 Task: Search one way flight ticket for 5 adults, 2 children, 1 infant in seat and 2 infants on lap in economy from Petersburg: Petersburg James A. Johnson Airport to Rock Springs: Southwest Wyoming Regional Airport (rock Springs Sweetwater County Airport) on 8-5-2023. Choice of flights is Emirates. Number of bags: 6 checked bags. Price is upto 100000. Outbound departure time preference is 17:30.
Action: Mouse moved to (305, 254)
Screenshot: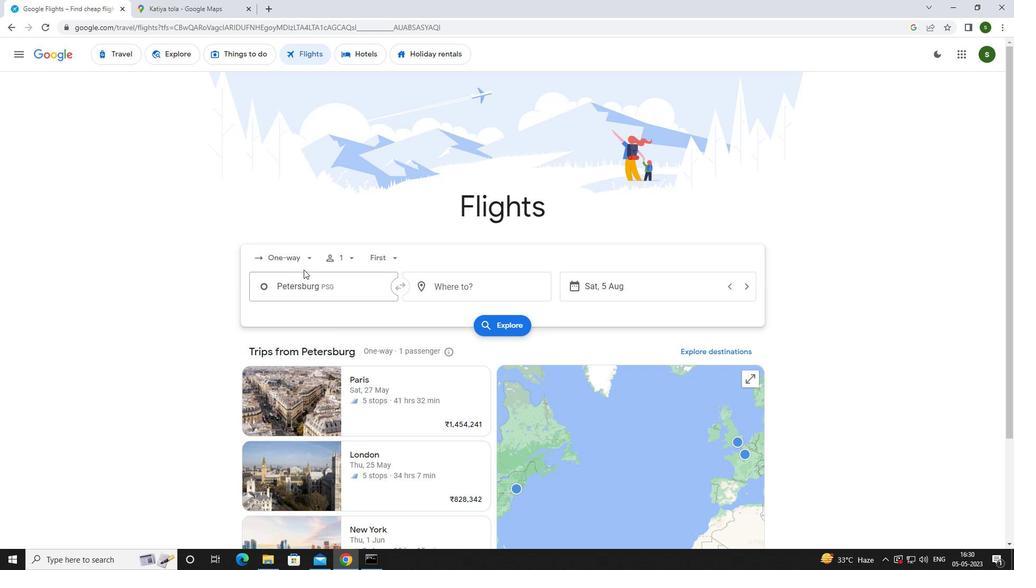 
Action: Mouse pressed left at (305, 254)
Screenshot: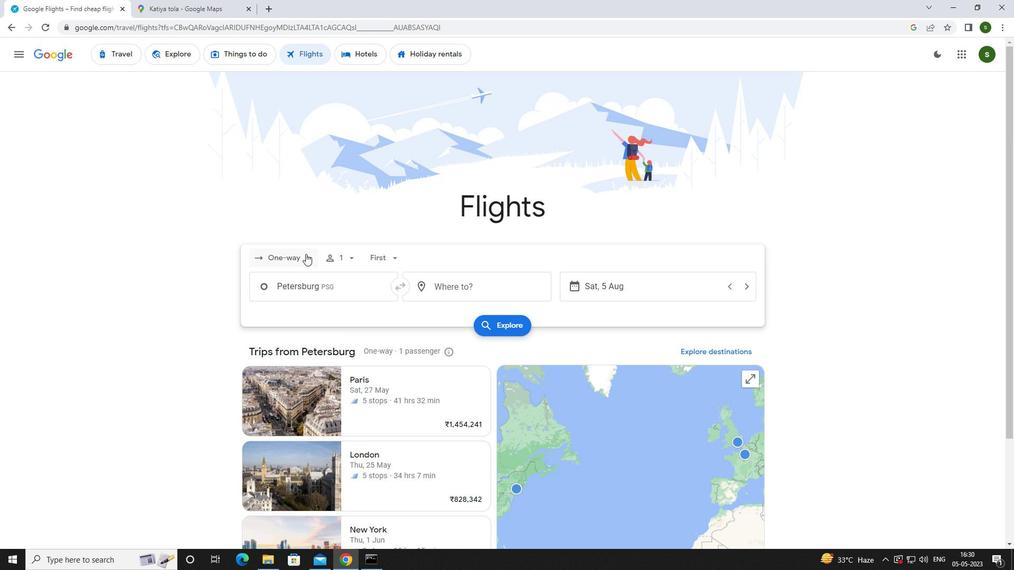 
Action: Mouse moved to (299, 303)
Screenshot: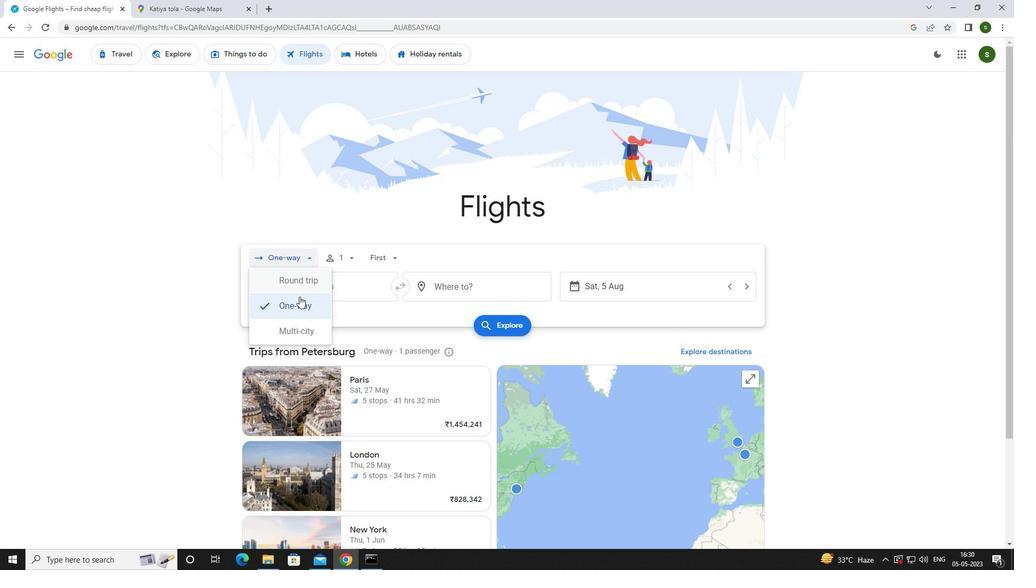 
Action: Mouse pressed left at (299, 303)
Screenshot: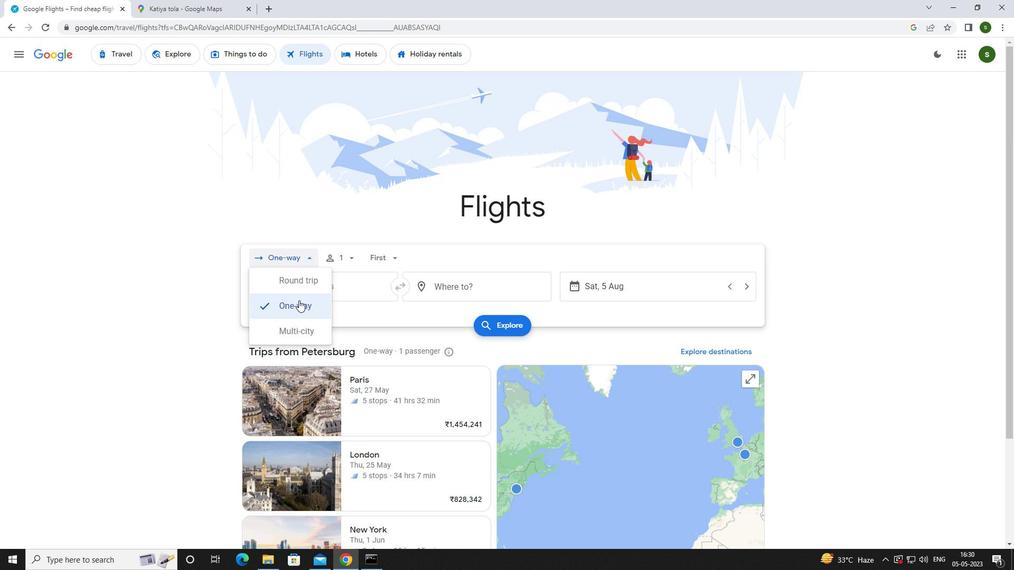 
Action: Mouse moved to (353, 260)
Screenshot: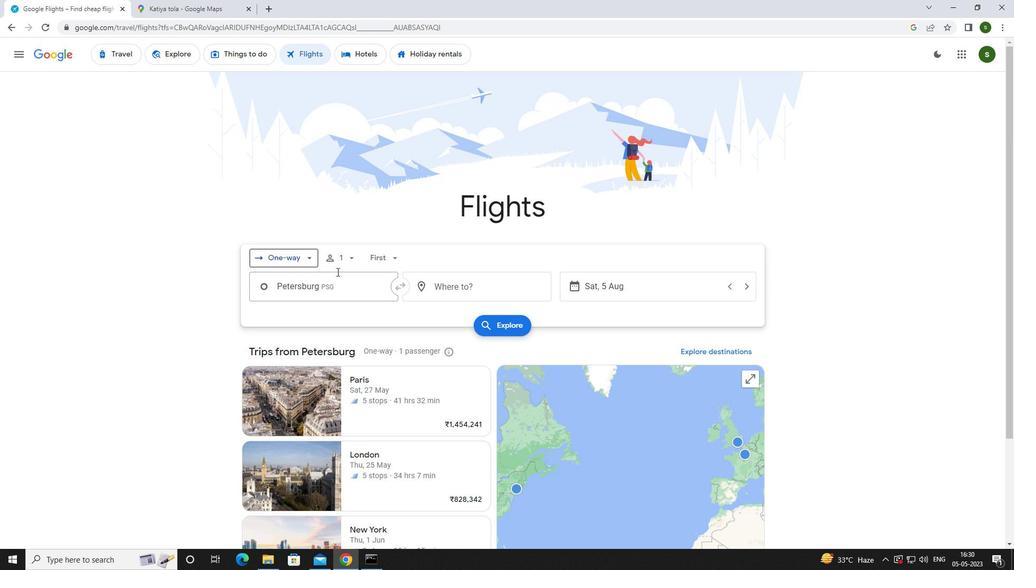 
Action: Mouse pressed left at (353, 260)
Screenshot: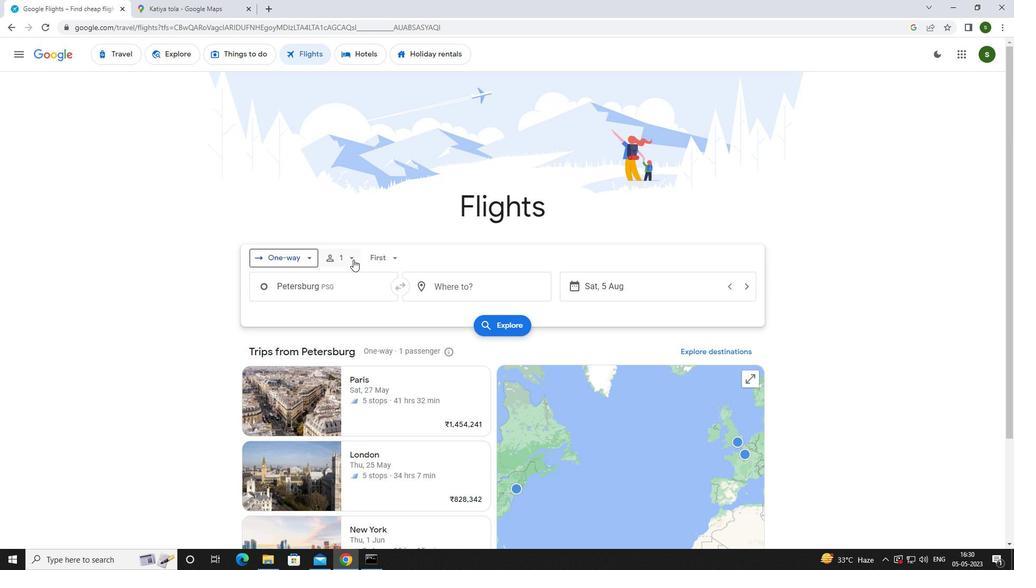 
Action: Mouse moved to (426, 281)
Screenshot: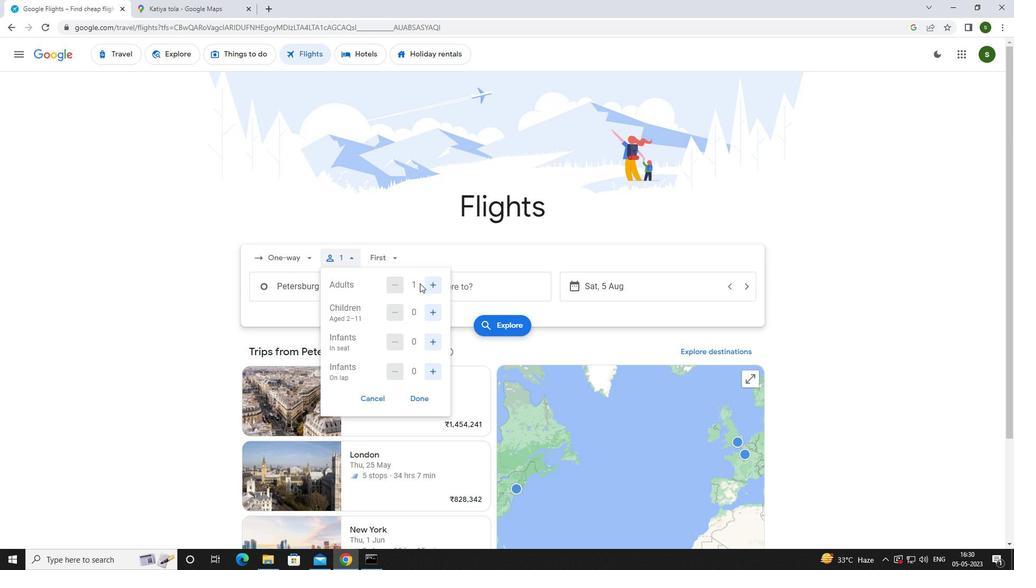
Action: Mouse pressed left at (426, 281)
Screenshot: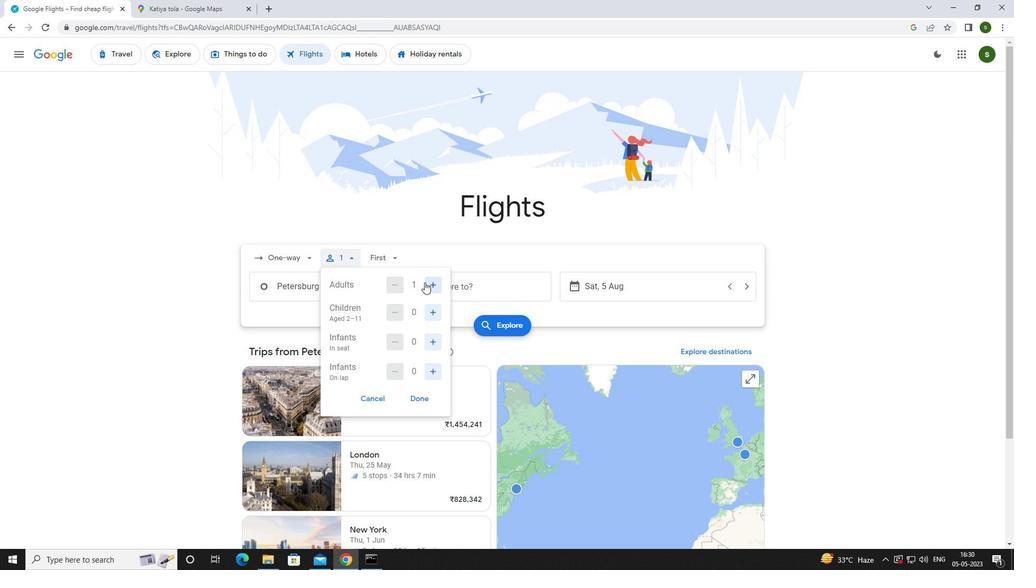 
Action: Mouse pressed left at (426, 281)
Screenshot: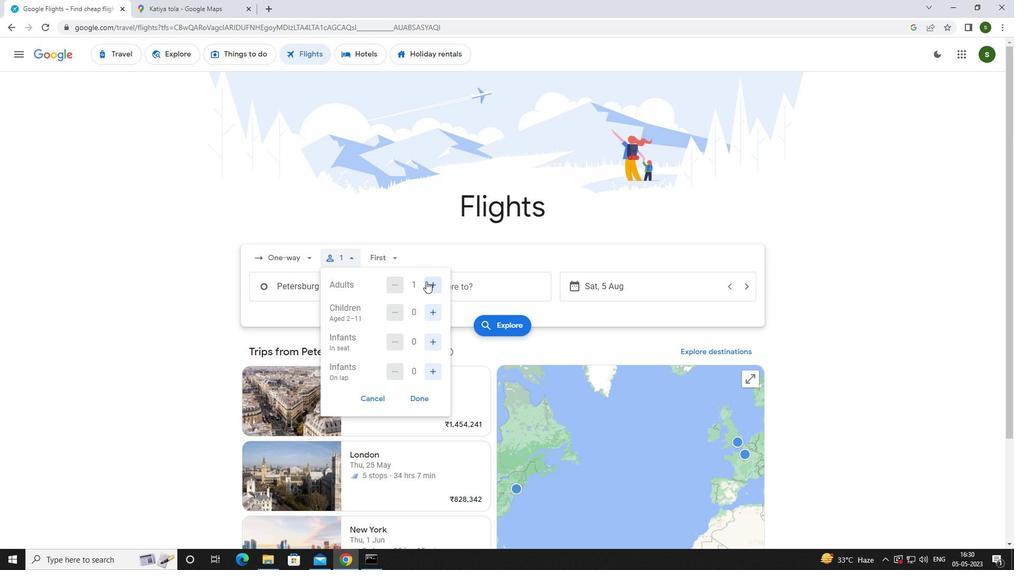 
Action: Mouse pressed left at (426, 281)
Screenshot: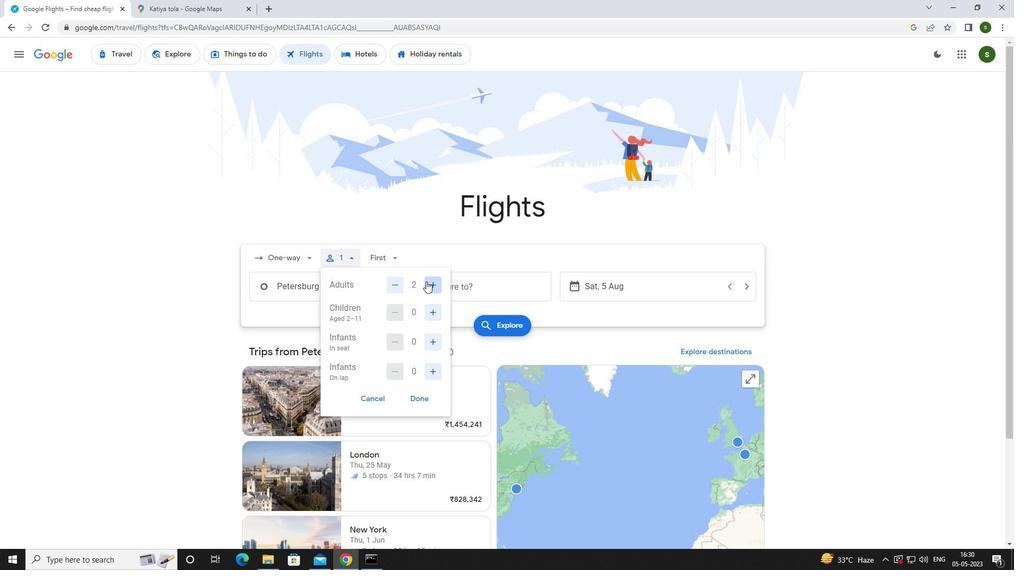
Action: Mouse pressed left at (426, 281)
Screenshot: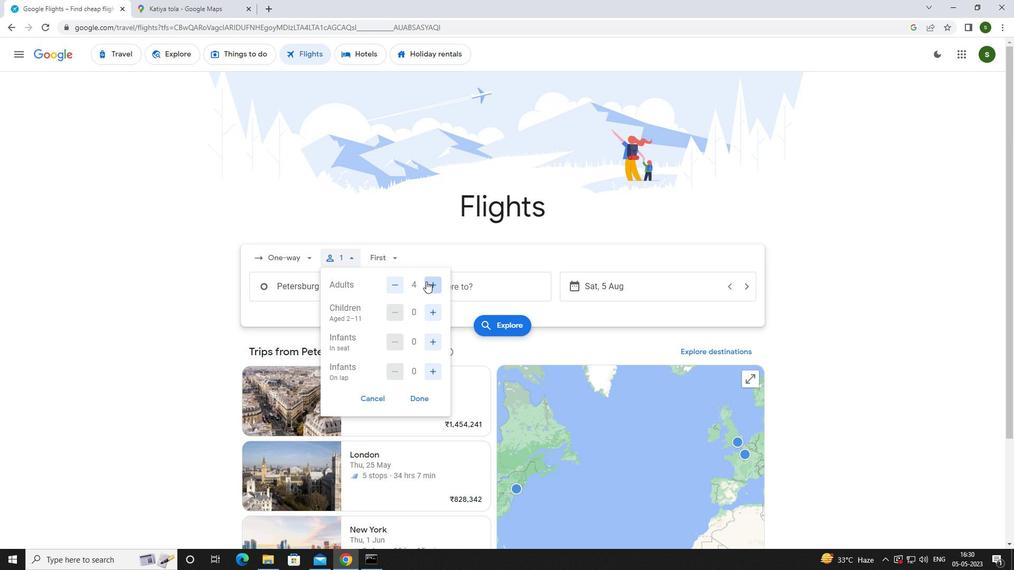 
Action: Mouse moved to (431, 310)
Screenshot: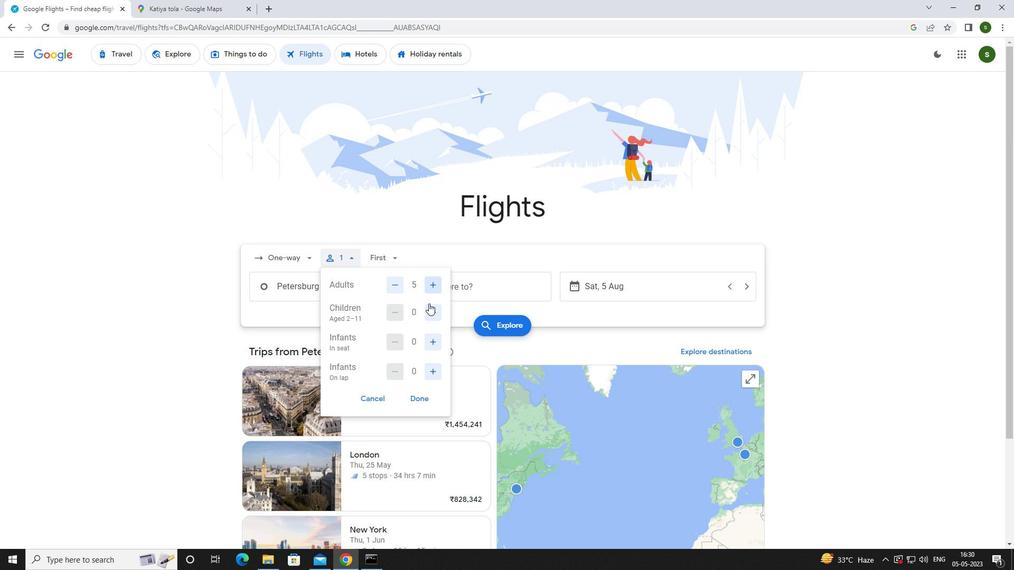 
Action: Mouse pressed left at (431, 310)
Screenshot: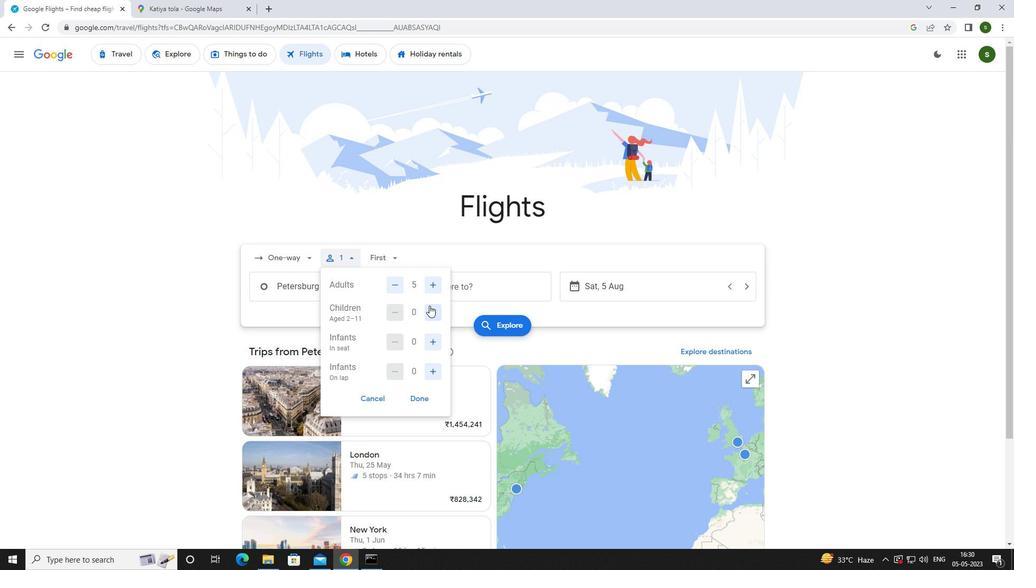 
Action: Mouse moved to (431, 310)
Screenshot: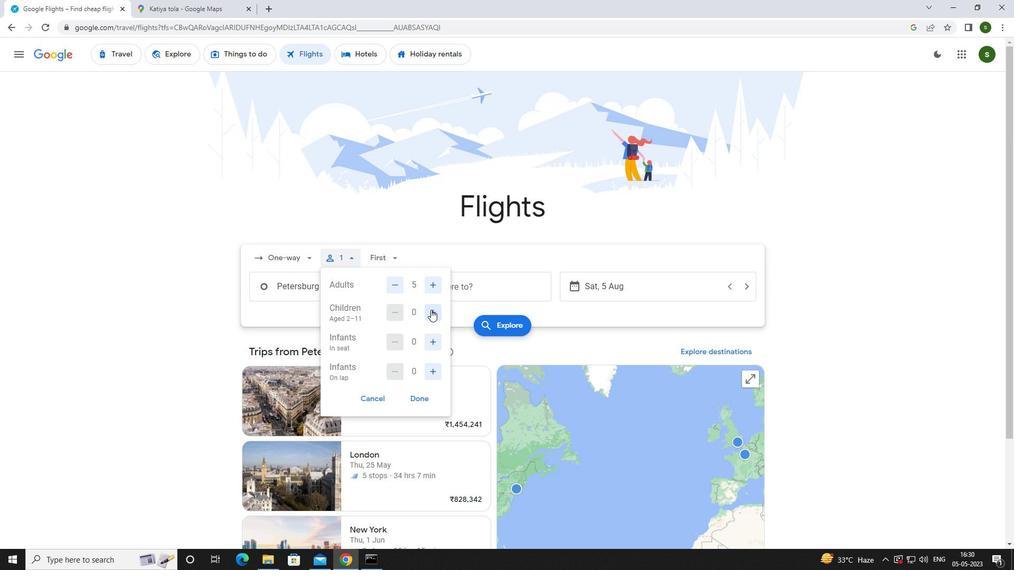 
Action: Mouse pressed left at (431, 310)
Screenshot: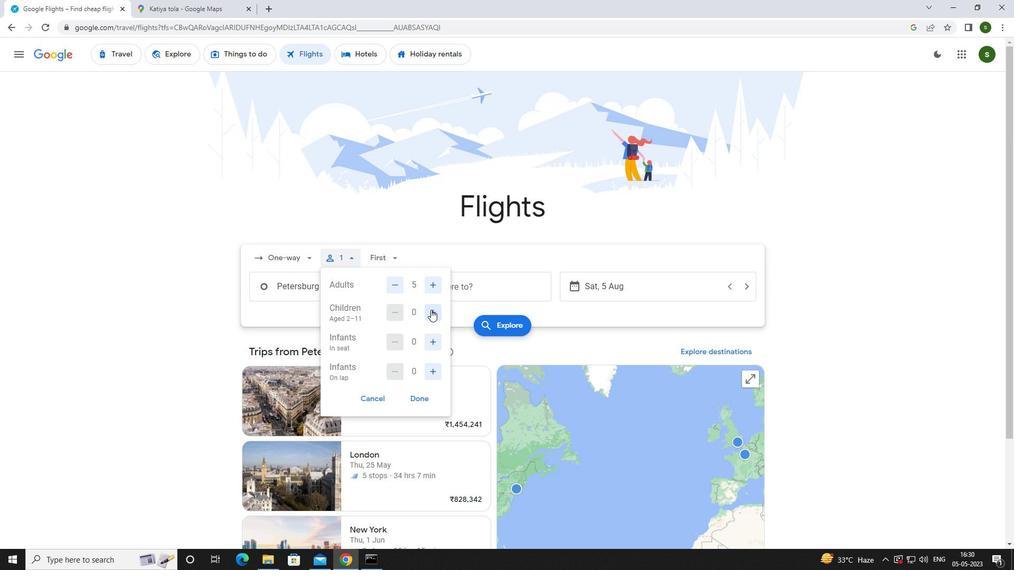 
Action: Mouse moved to (427, 338)
Screenshot: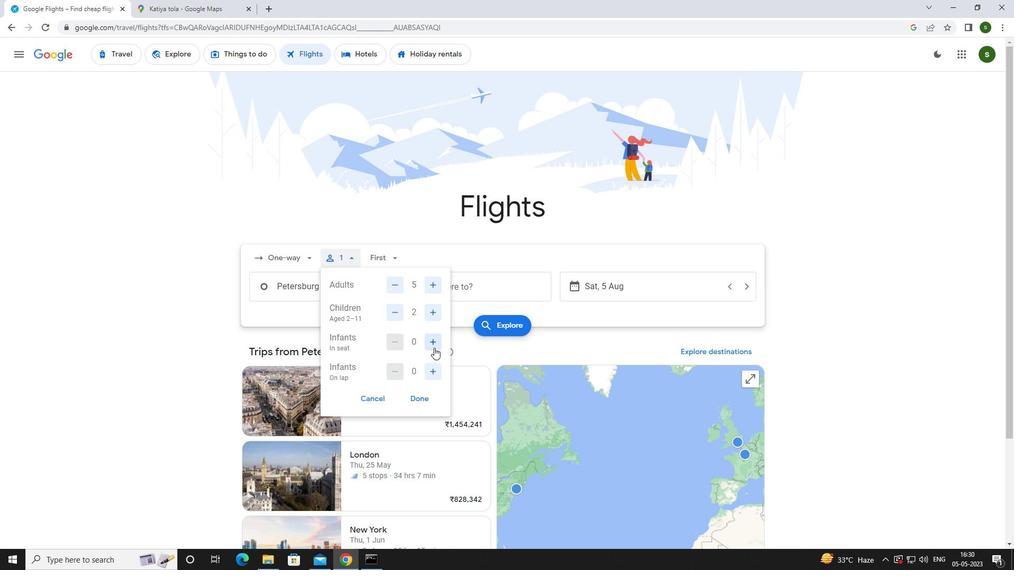
Action: Mouse pressed left at (427, 338)
Screenshot: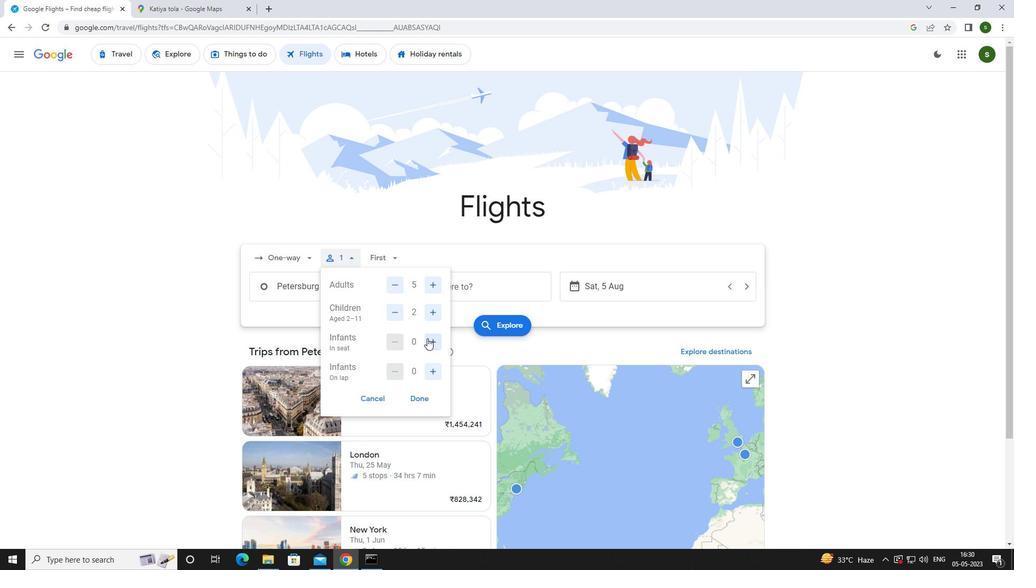 
Action: Mouse moved to (433, 369)
Screenshot: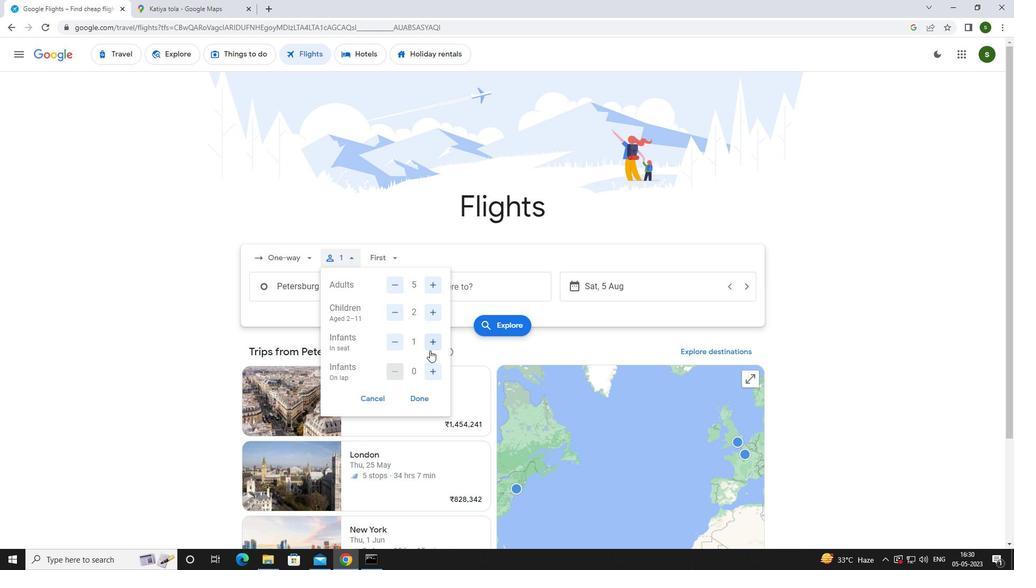 
Action: Mouse pressed left at (433, 369)
Screenshot: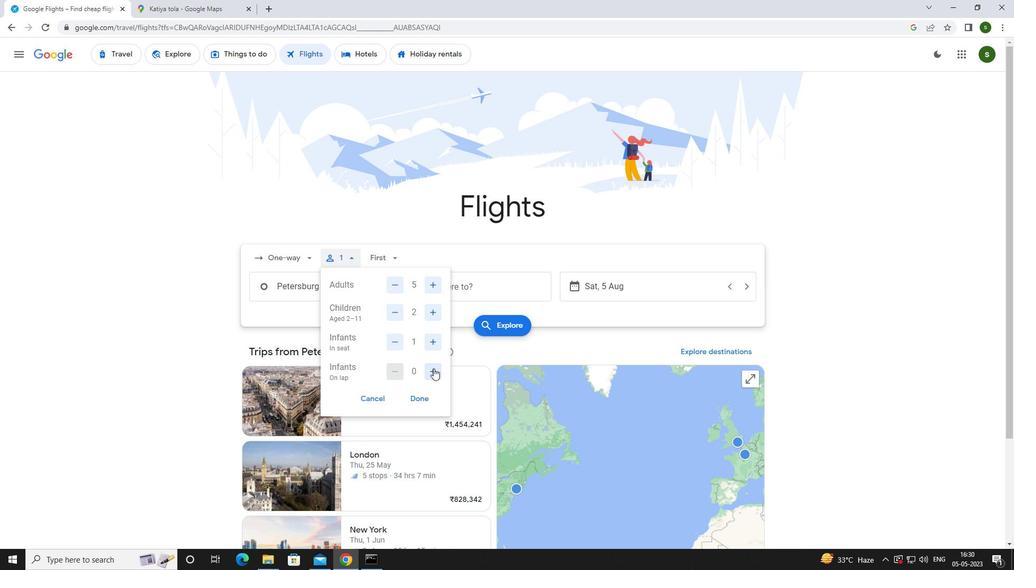 
Action: Mouse moved to (397, 259)
Screenshot: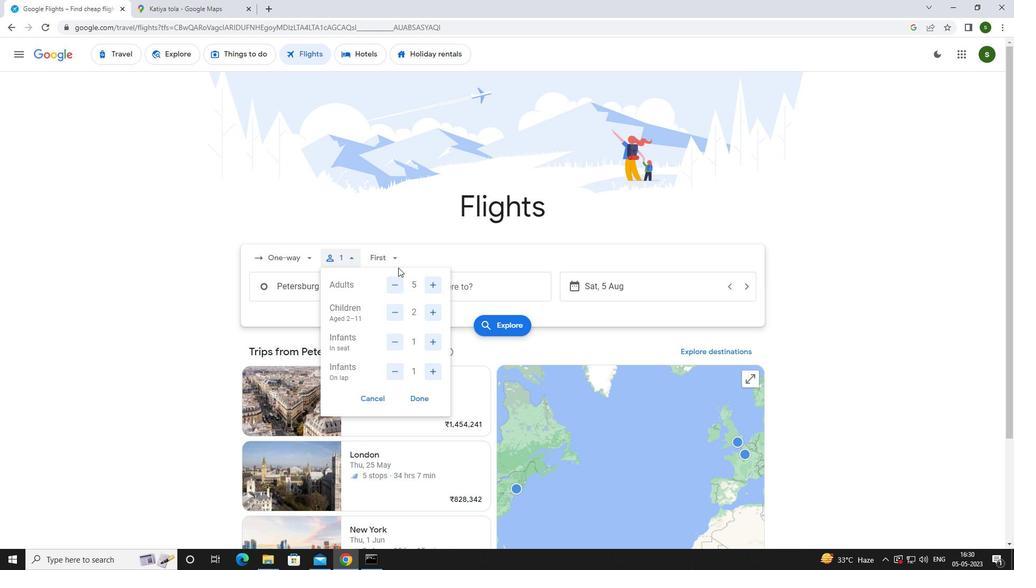 
Action: Mouse pressed left at (397, 259)
Screenshot: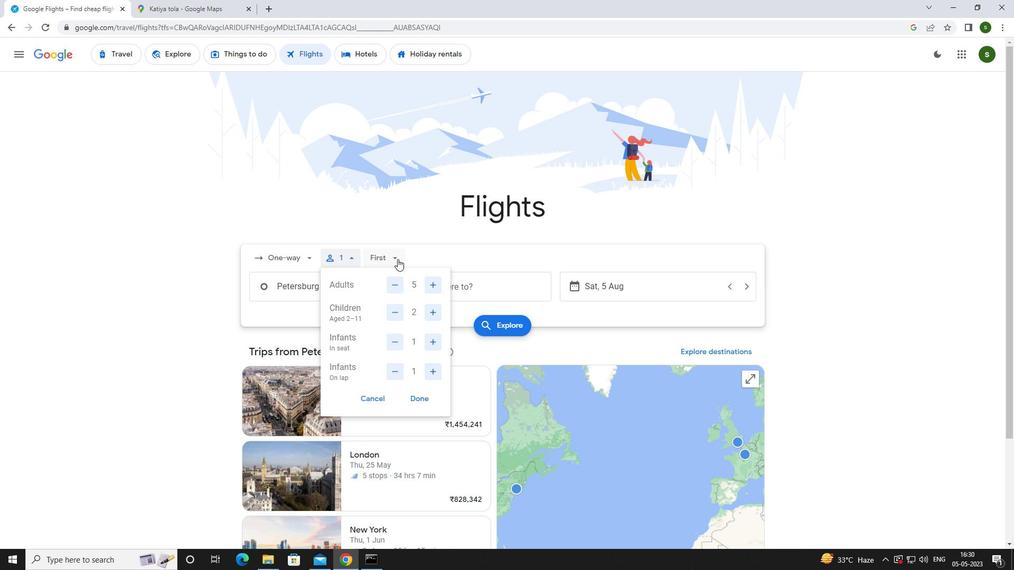 
Action: Mouse moved to (398, 284)
Screenshot: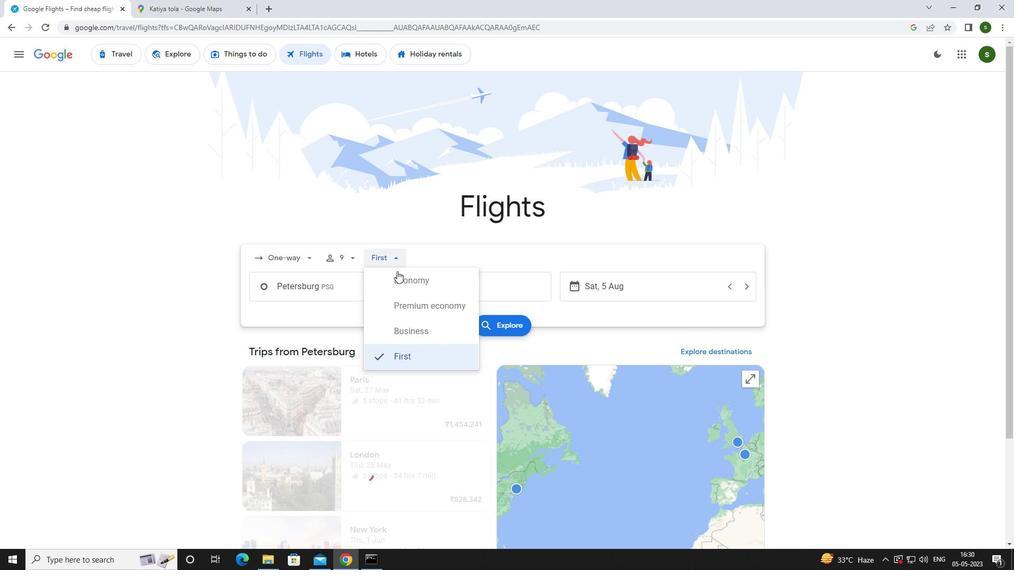 
Action: Mouse pressed left at (398, 284)
Screenshot: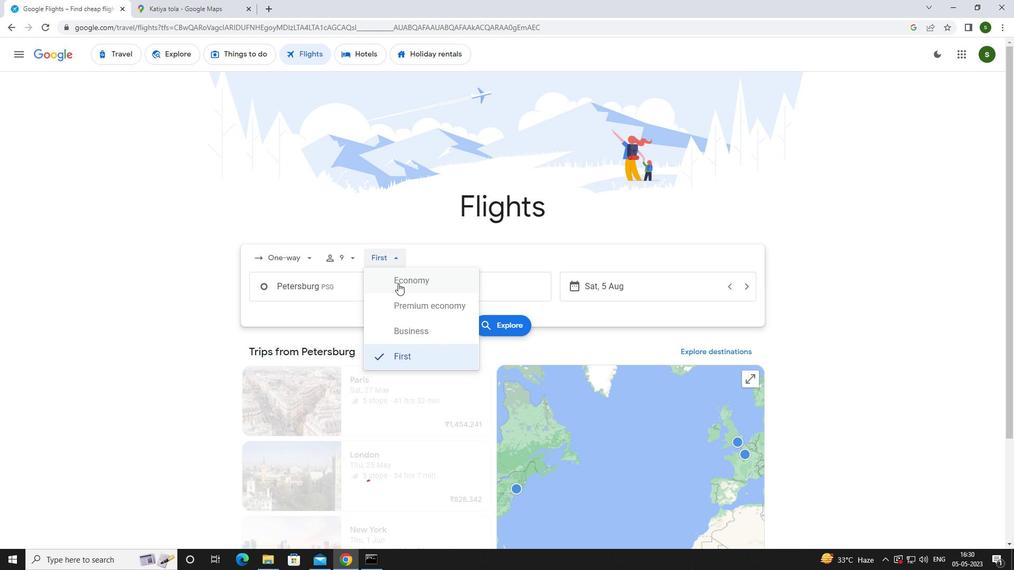 
Action: Mouse moved to (355, 289)
Screenshot: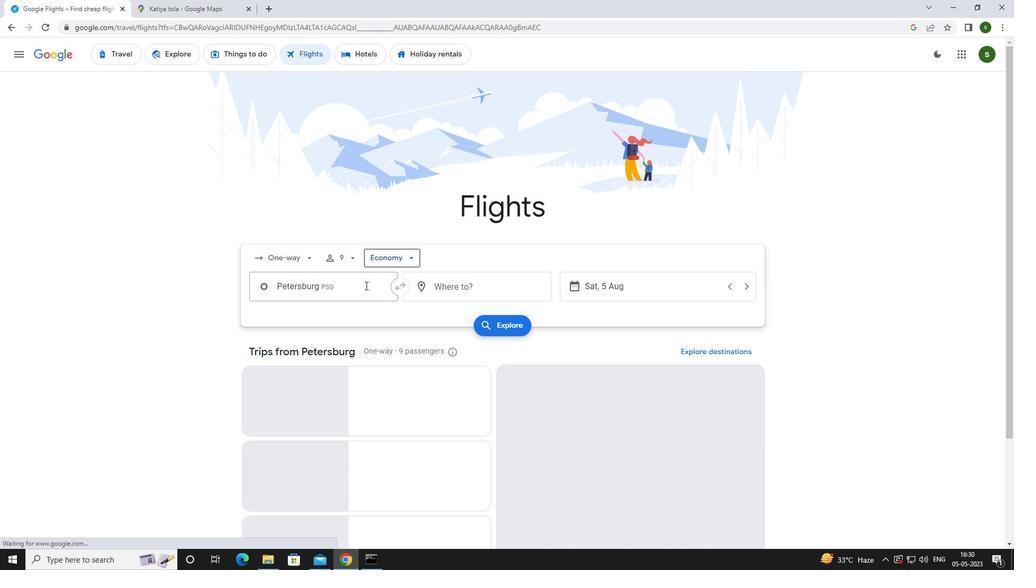 
Action: Mouse pressed left at (355, 289)
Screenshot: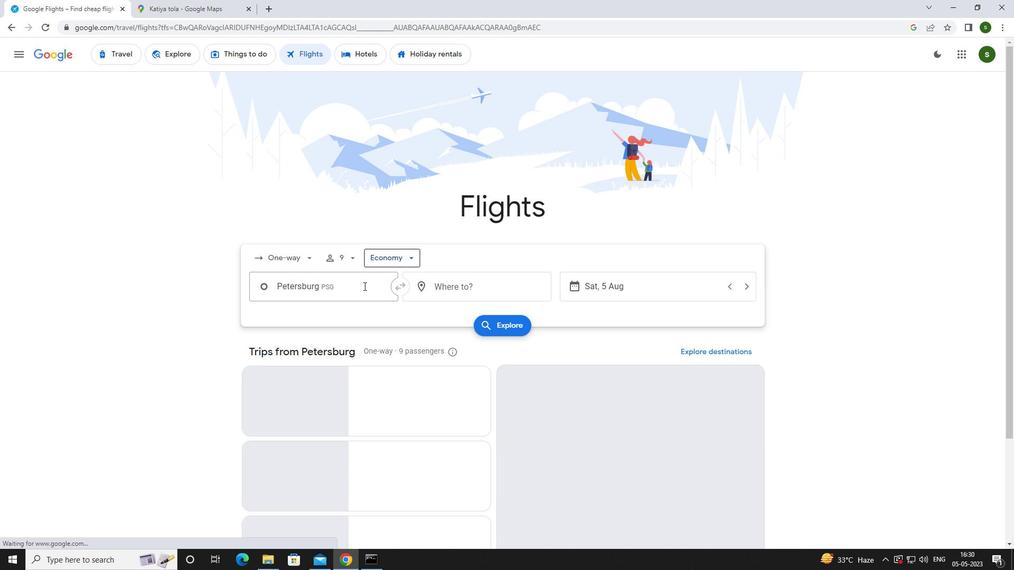 
Action: Mouse moved to (355, 291)
Screenshot: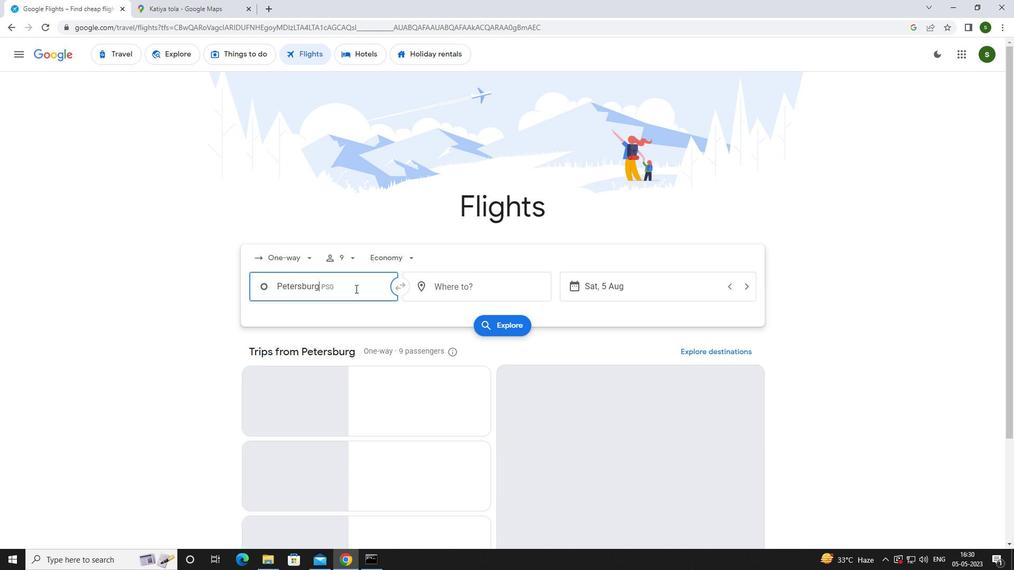 
Action: Key pressed <Key.caps_lock>p<Key.caps_lock>etersburg
Screenshot: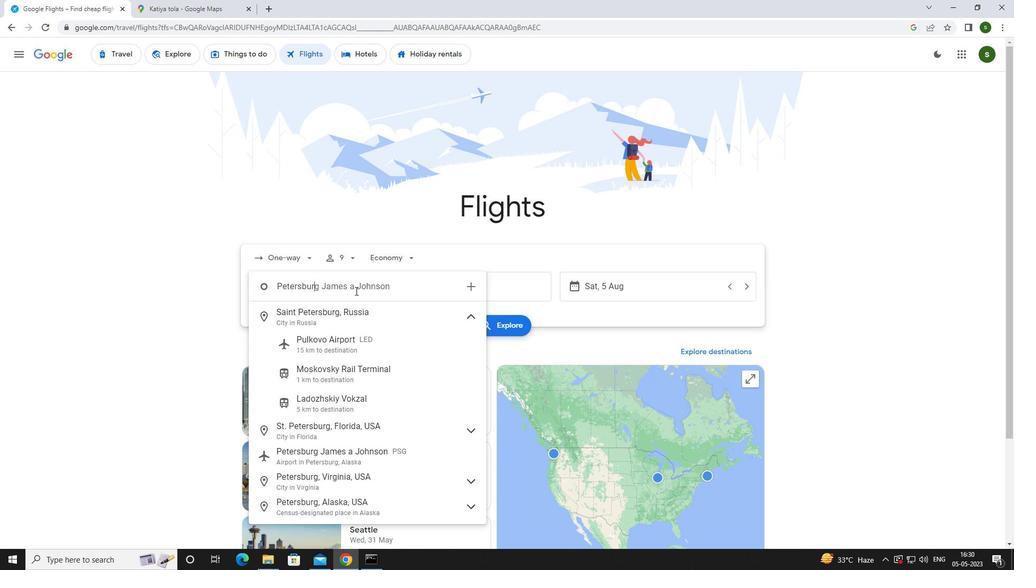 
Action: Mouse moved to (395, 450)
Screenshot: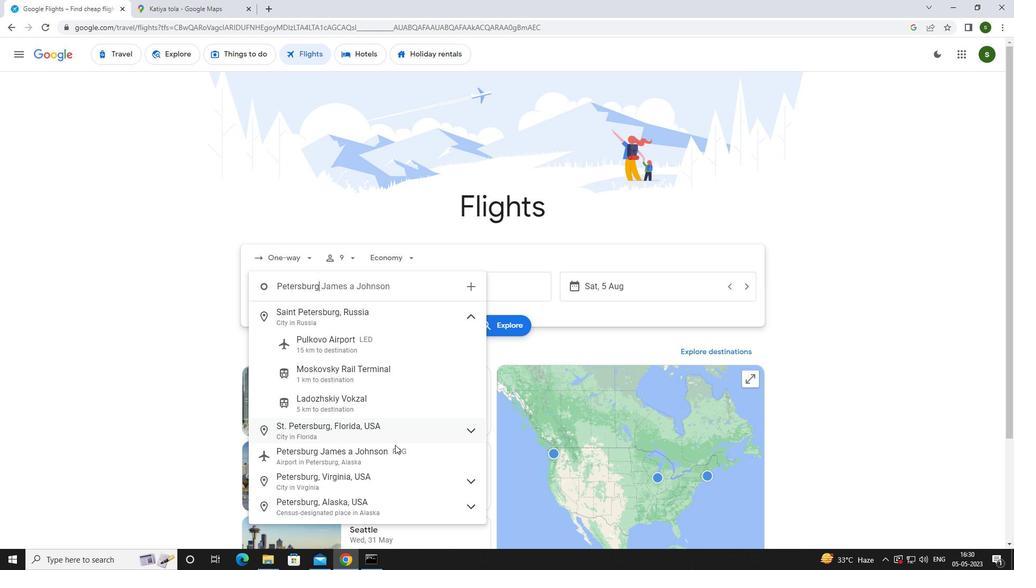 
Action: Mouse pressed left at (395, 450)
Screenshot: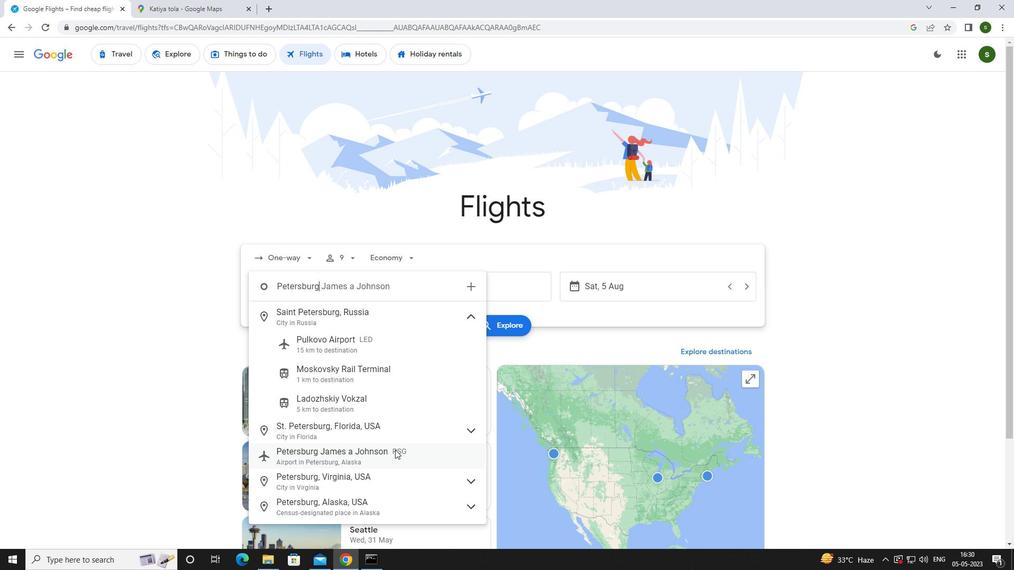 
Action: Mouse moved to (457, 288)
Screenshot: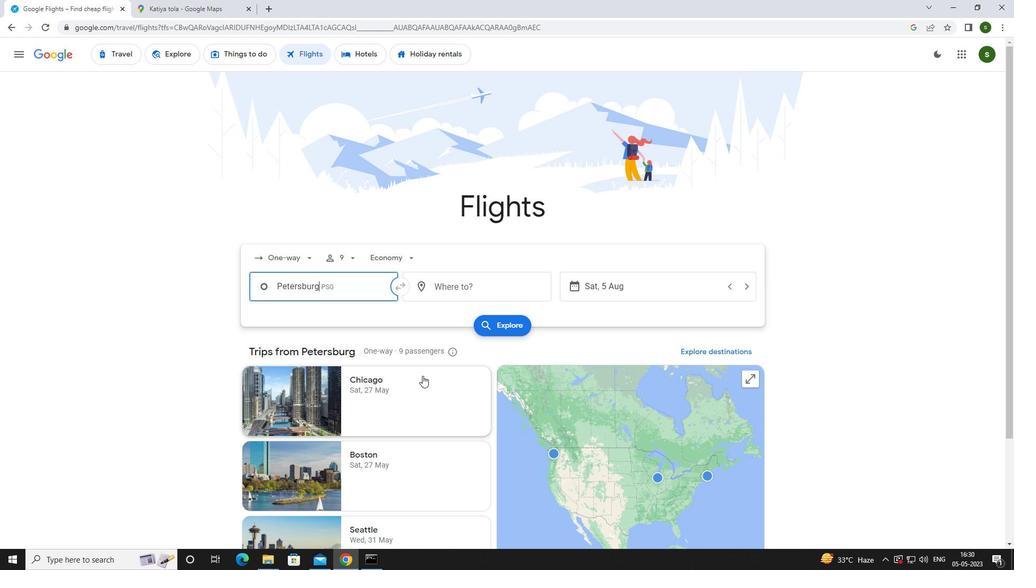 
Action: Mouse pressed left at (457, 288)
Screenshot: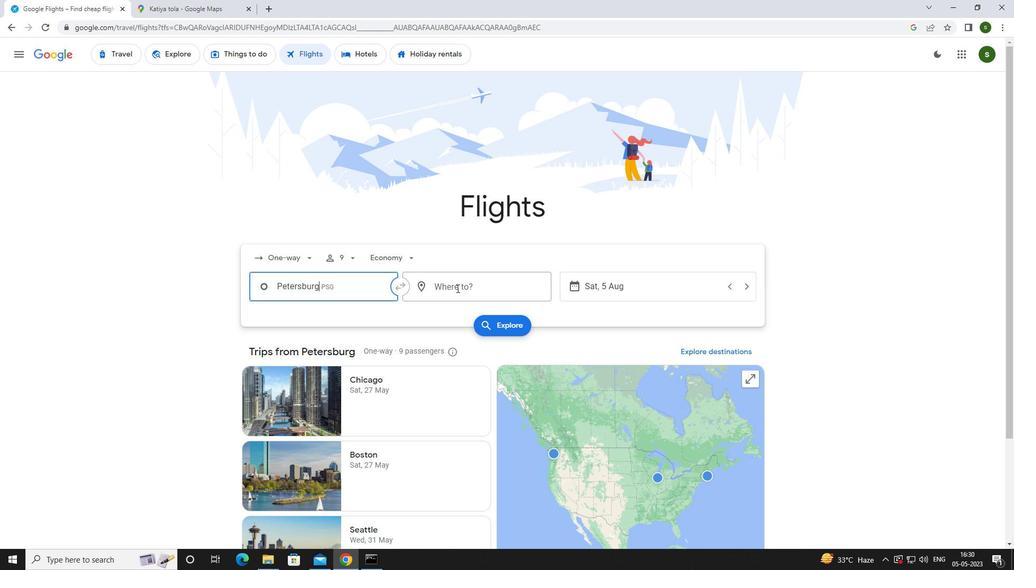 
Action: Key pressed <Key.caps_lock>r<Key.caps_lock>ock<Key.space><Key.caps_lock>s<Key.caps_lock>pring
Screenshot: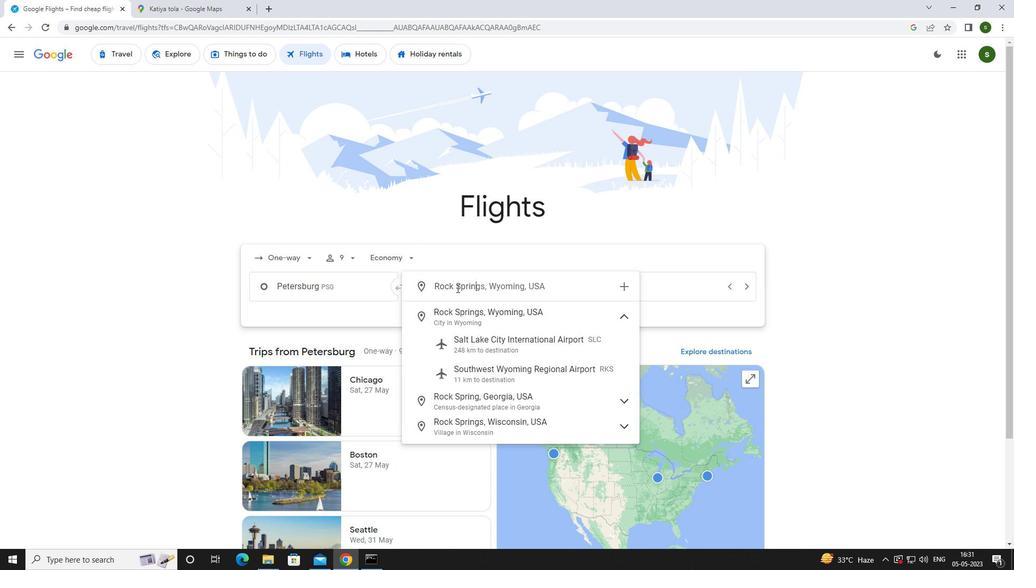 
Action: Mouse moved to (497, 368)
Screenshot: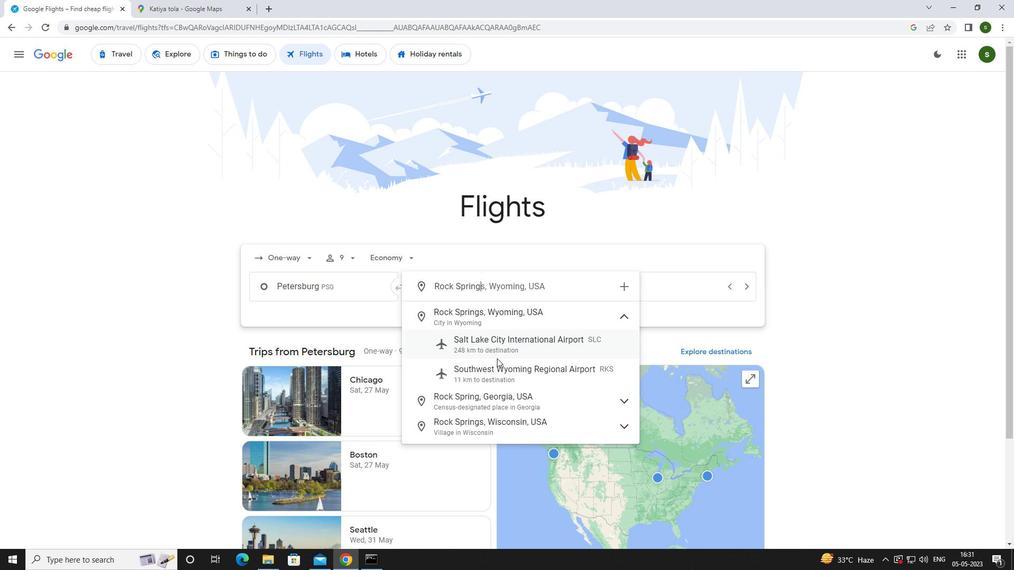 
Action: Mouse pressed left at (497, 368)
Screenshot: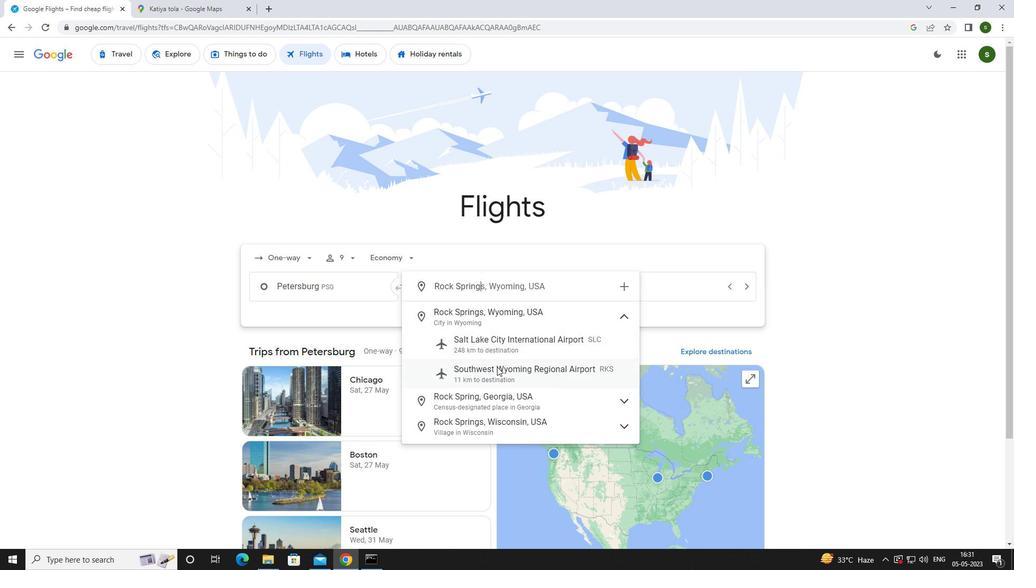 
Action: Mouse moved to (631, 288)
Screenshot: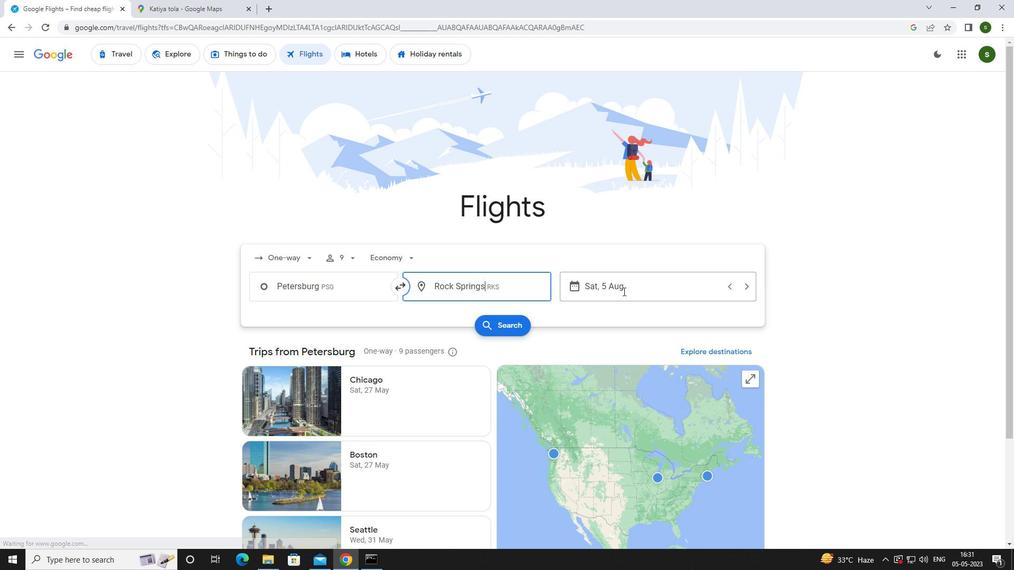 
Action: Mouse pressed left at (631, 288)
Screenshot: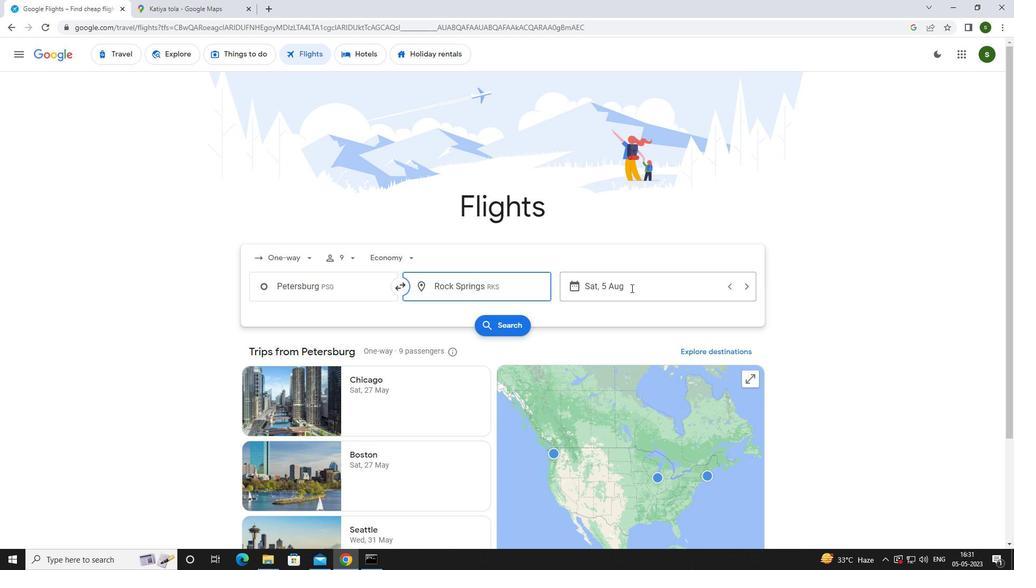 
Action: Mouse moved to (534, 355)
Screenshot: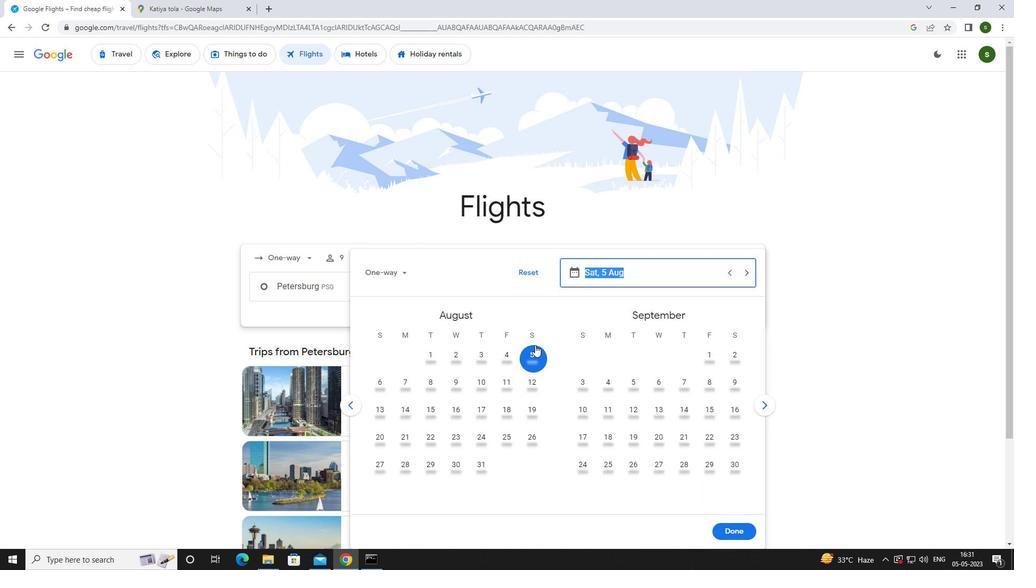 
Action: Mouse pressed left at (534, 355)
Screenshot: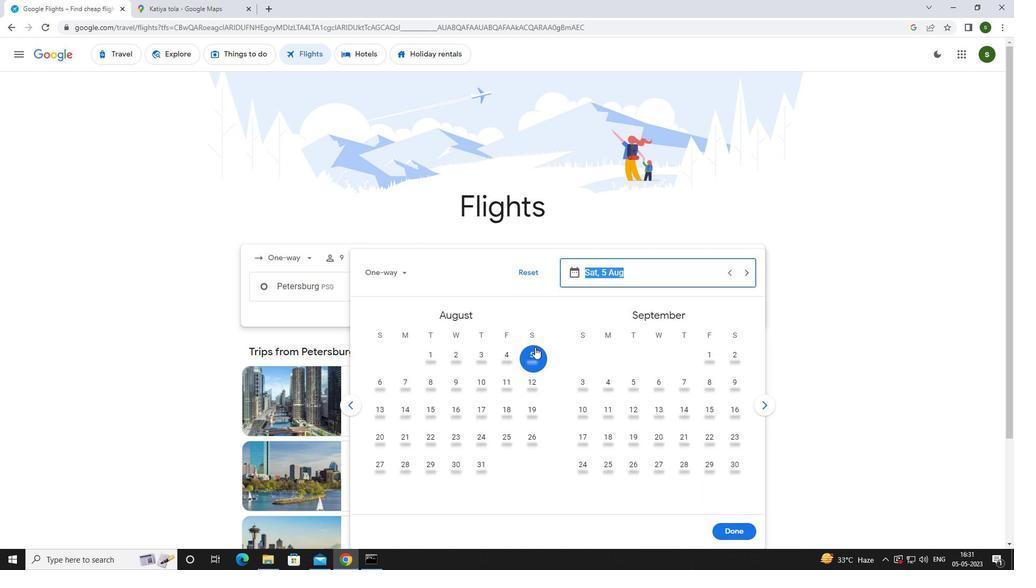 
Action: Mouse moved to (733, 532)
Screenshot: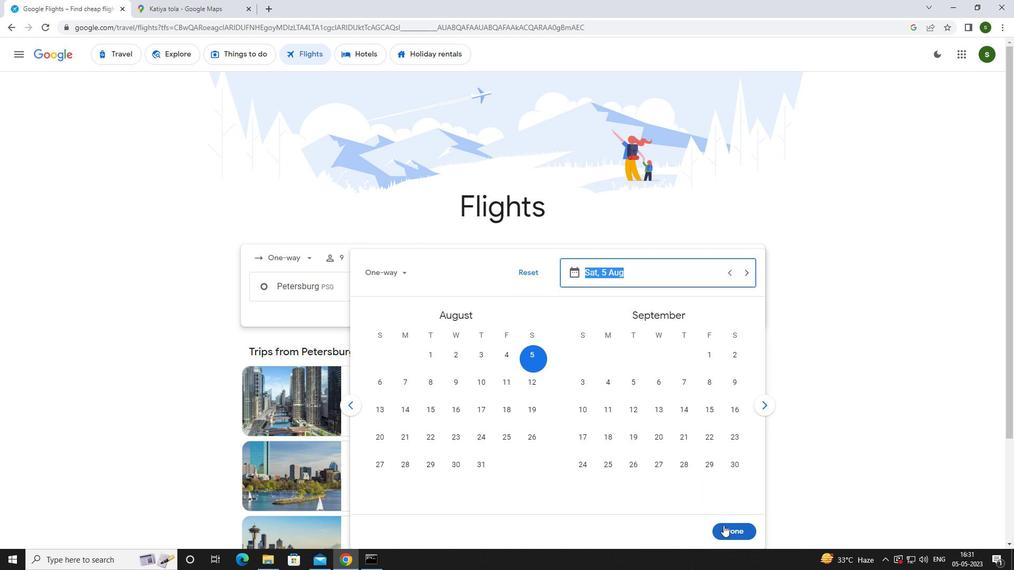 
Action: Mouse pressed left at (733, 532)
Screenshot: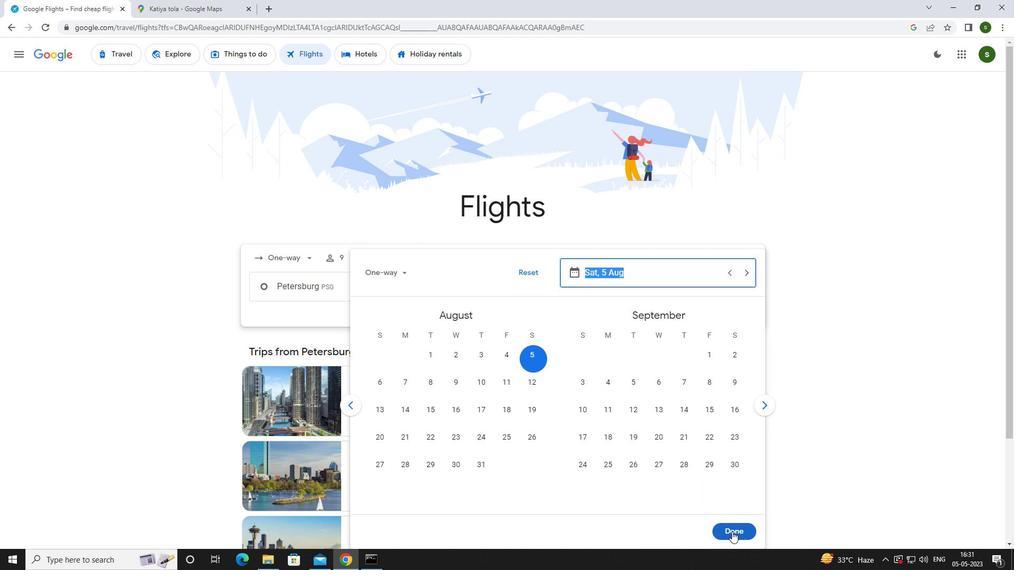 
Action: Mouse moved to (487, 323)
Screenshot: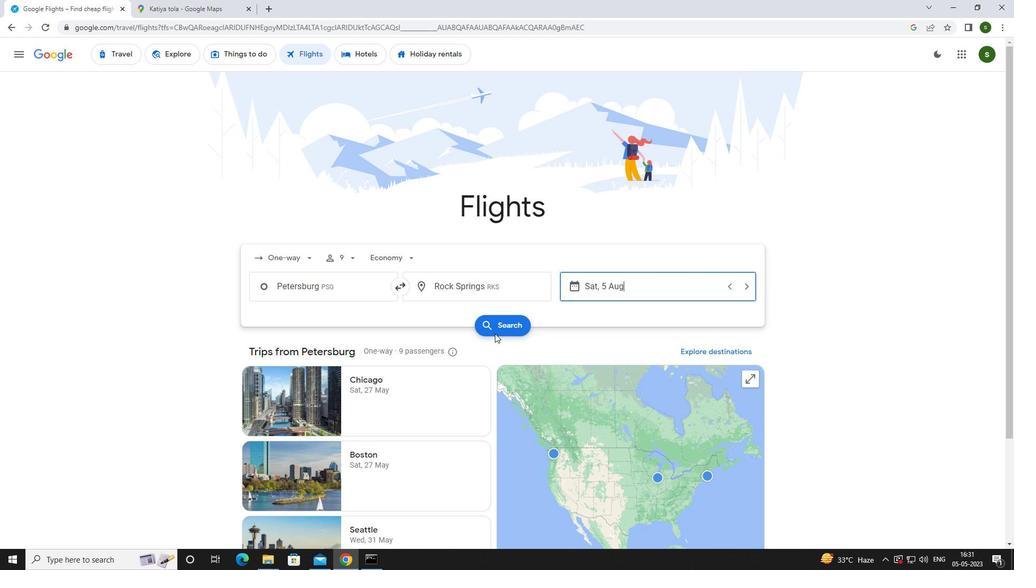 
Action: Mouse pressed left at (487, 323)
Screenshot: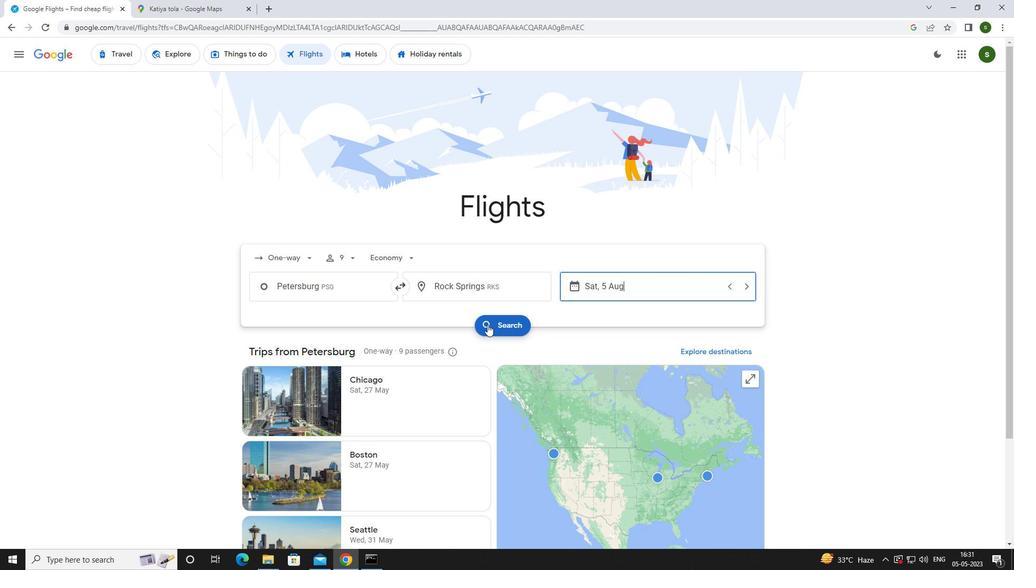 
Action: Mouse moved to (270, 155)
Screenshot: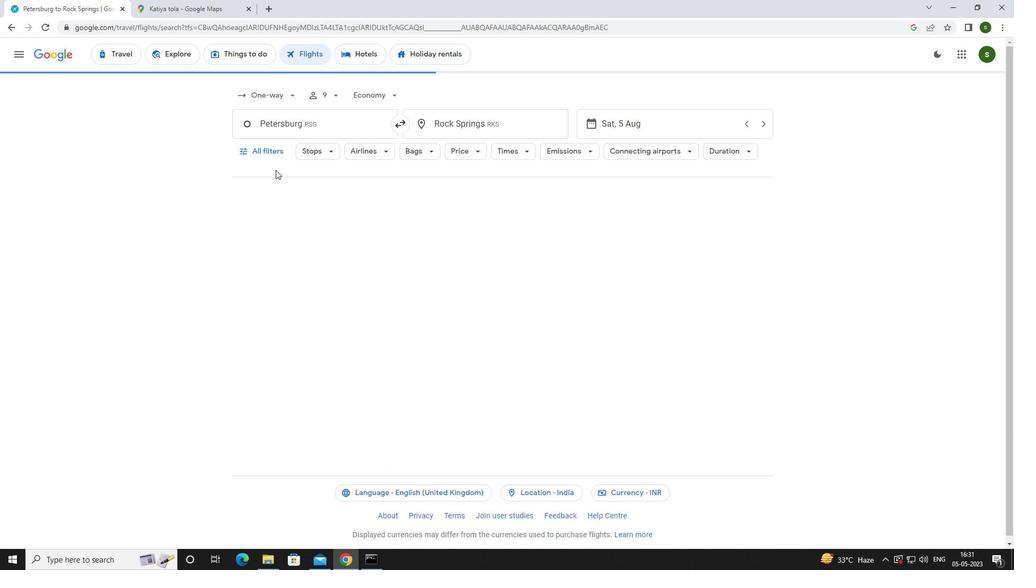 
Action: Mouse pressed left at (270, 155)
Screenshot: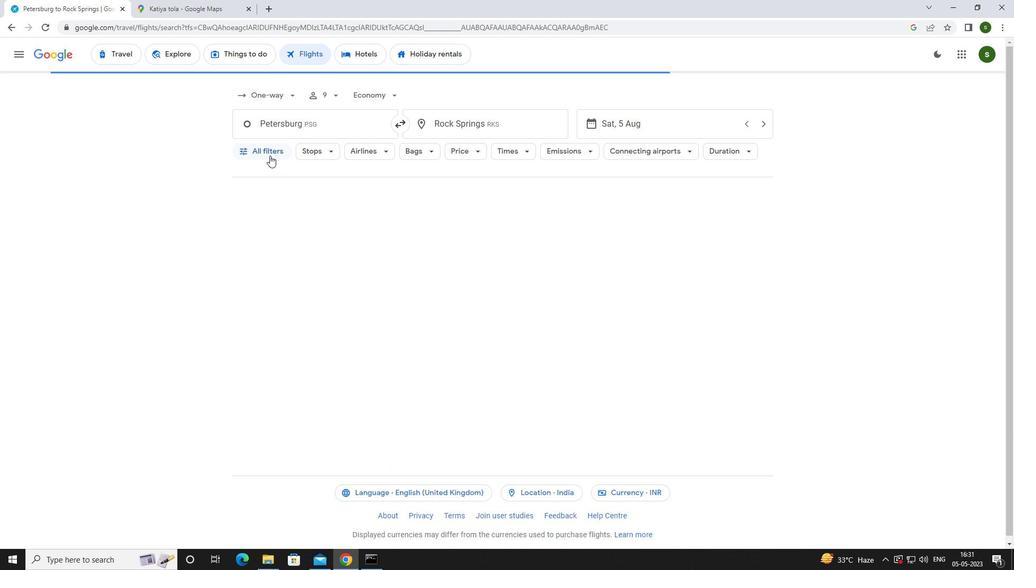 
Action: Mouse moved to (393, 373)
Screenshot: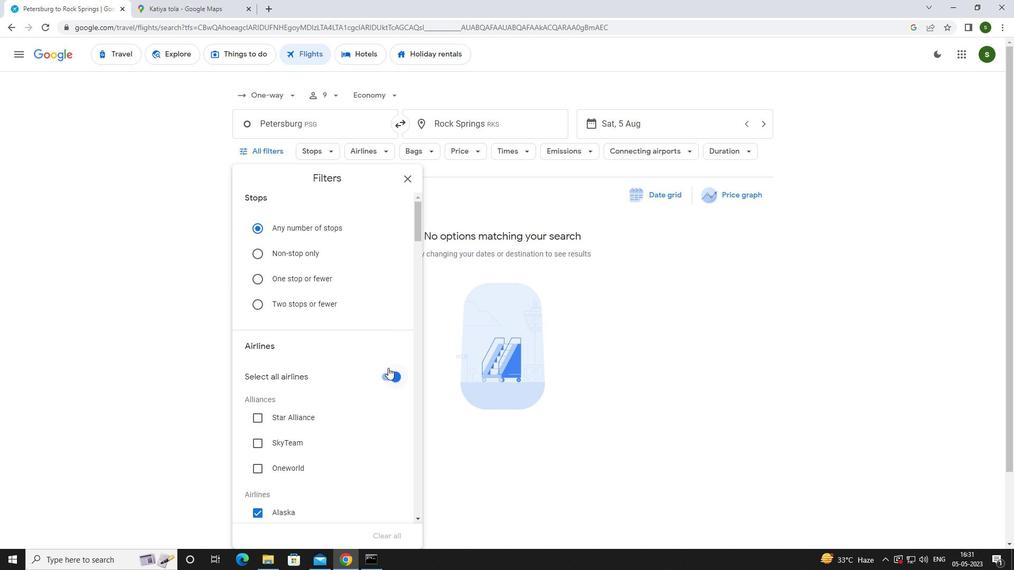 
Action: Mouse pressed left at (393, 373)
Screenshot: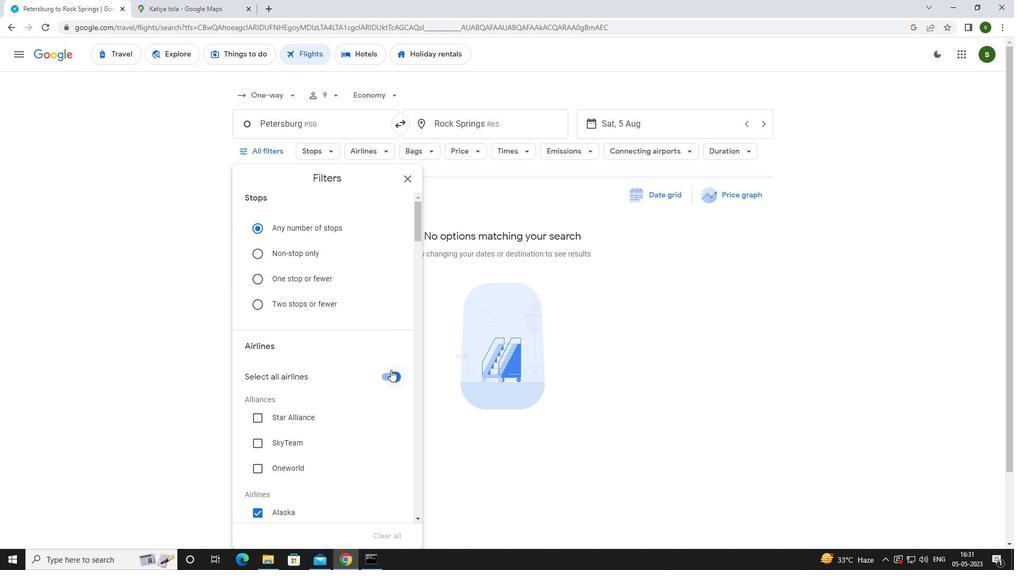 
Action: Mouse moved to (341, 310)
Screenshot: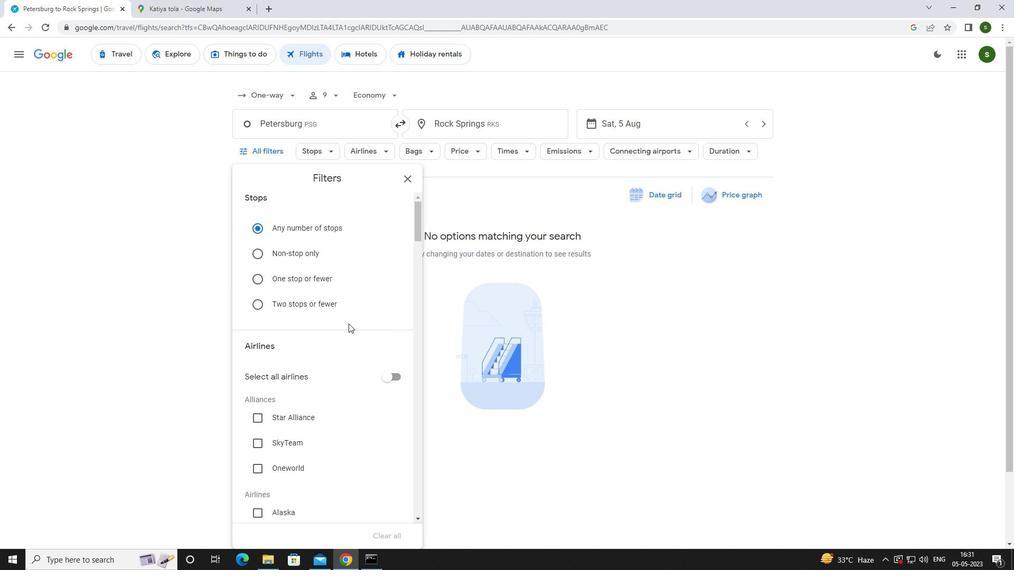 
Action: Mouse scrolled (341, 310) with delta (0, 0)
Screenshot: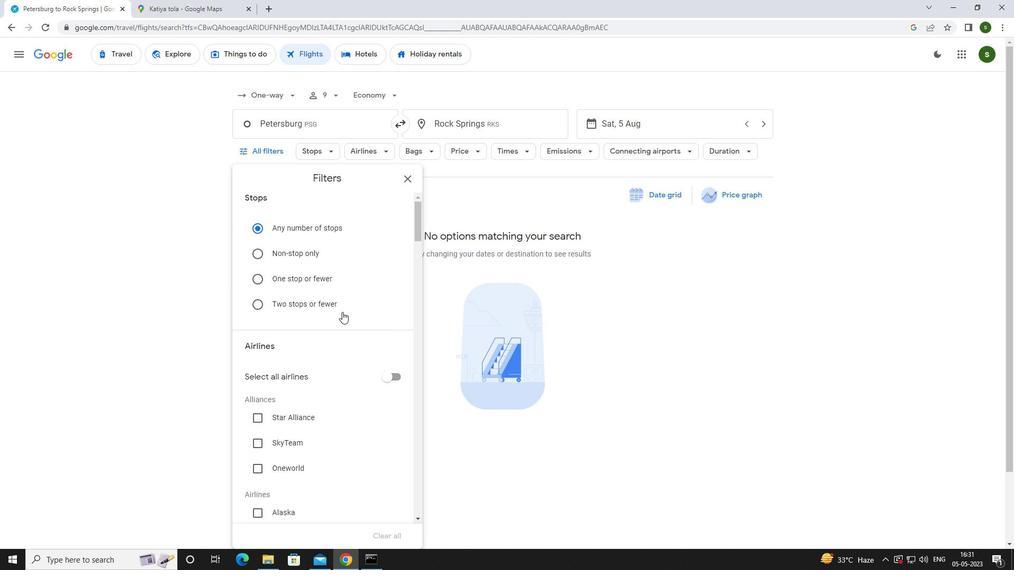 
Action: Mouse scrolled (341, 310) with delta (0, 0)
Screenshot: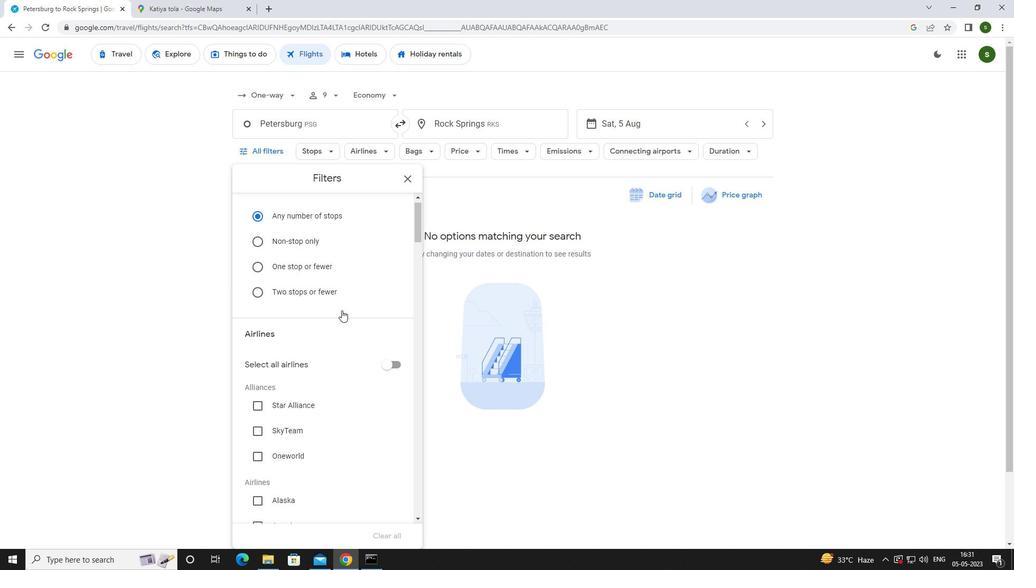 
Action: Mouse scrolled (341, 310) with delta (0, 0)
Screenshot: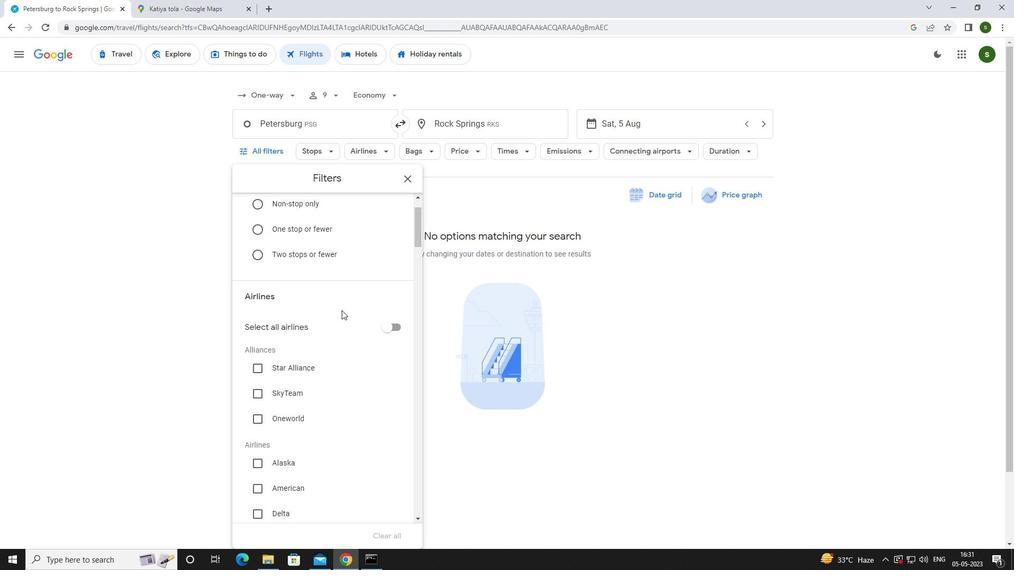 
Action: Mouse scrolled (341, 310) with delta (0, 0)
Screenshot: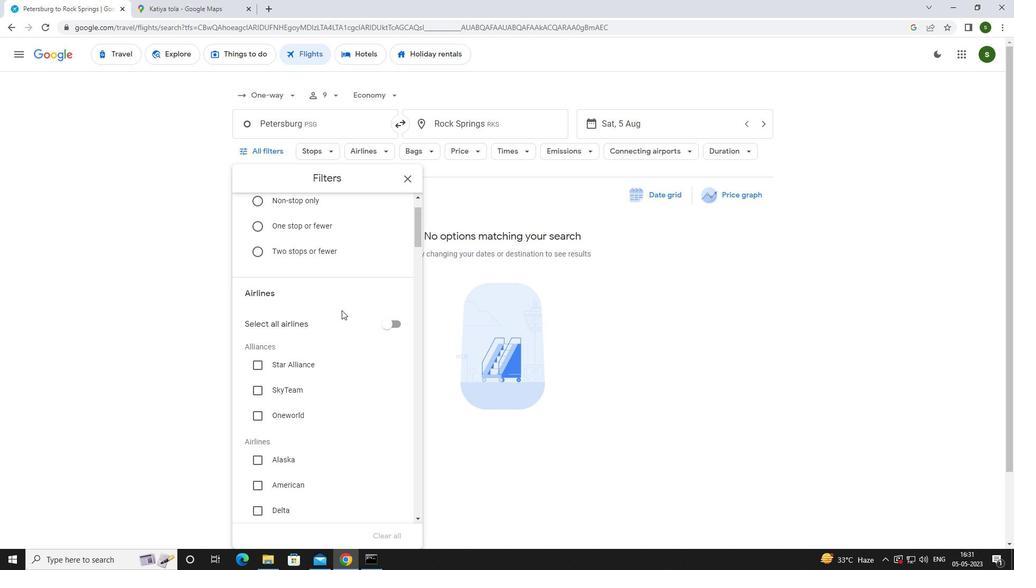 
Action: Mouse moved to (340, 310)
Screenshot: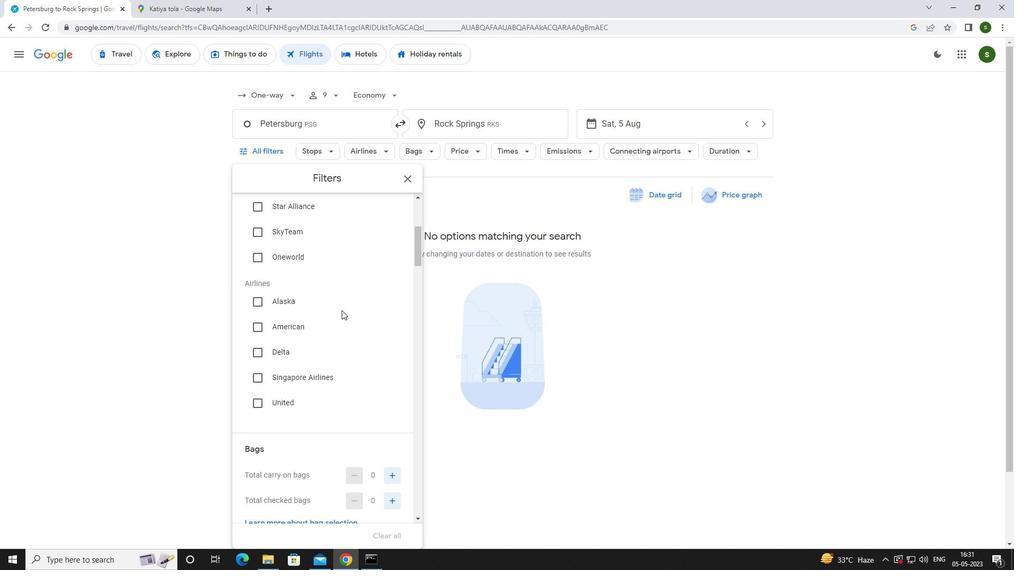 
Action: Mouse scrolled (340, 310) with delta (0, 0)
Screenshot: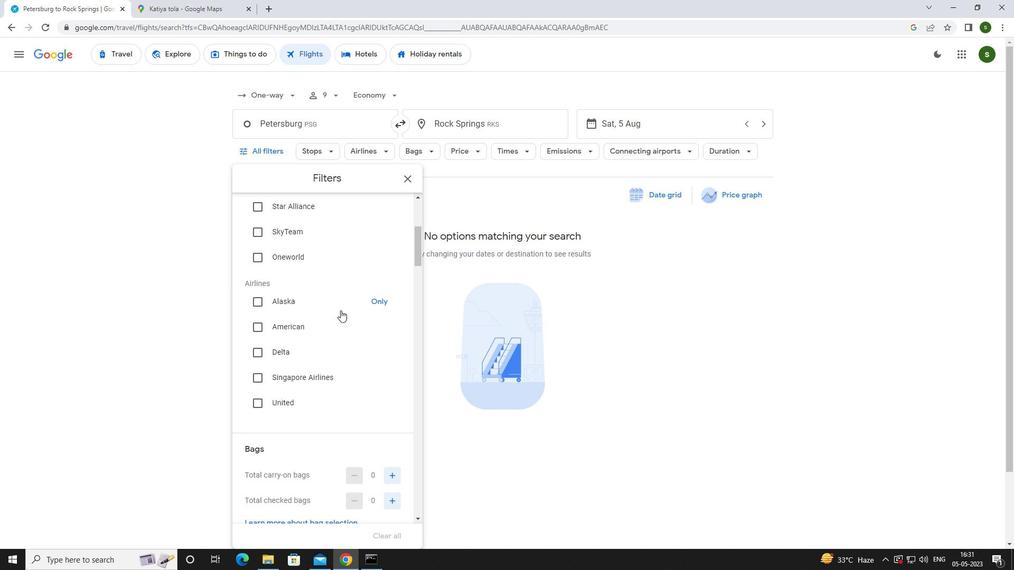 
Action: Mouse scrolled (340, 310) with delta (0, 0)
Screenshot: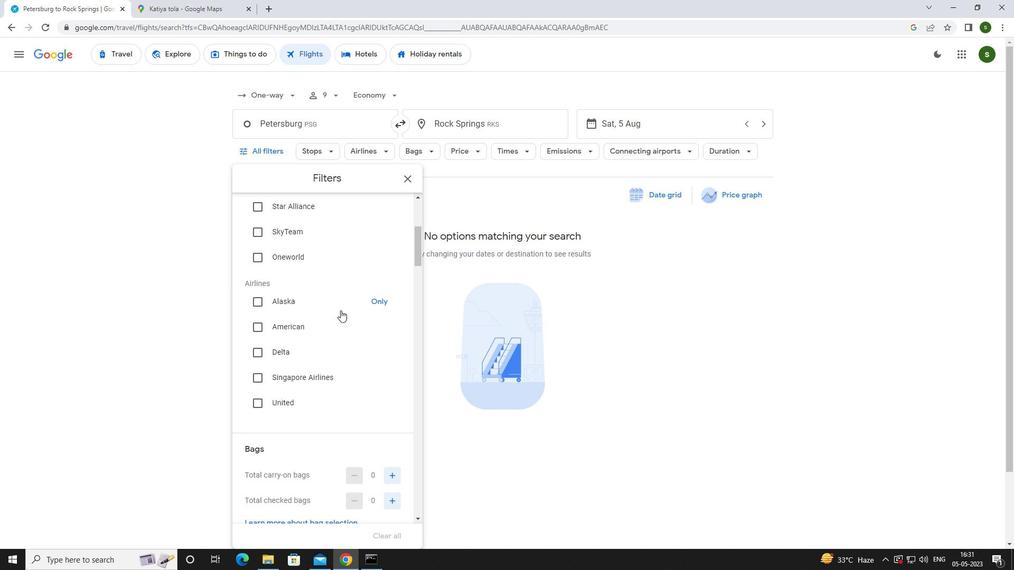 
Action: Mouse moved to (391, 395)
Screenshot: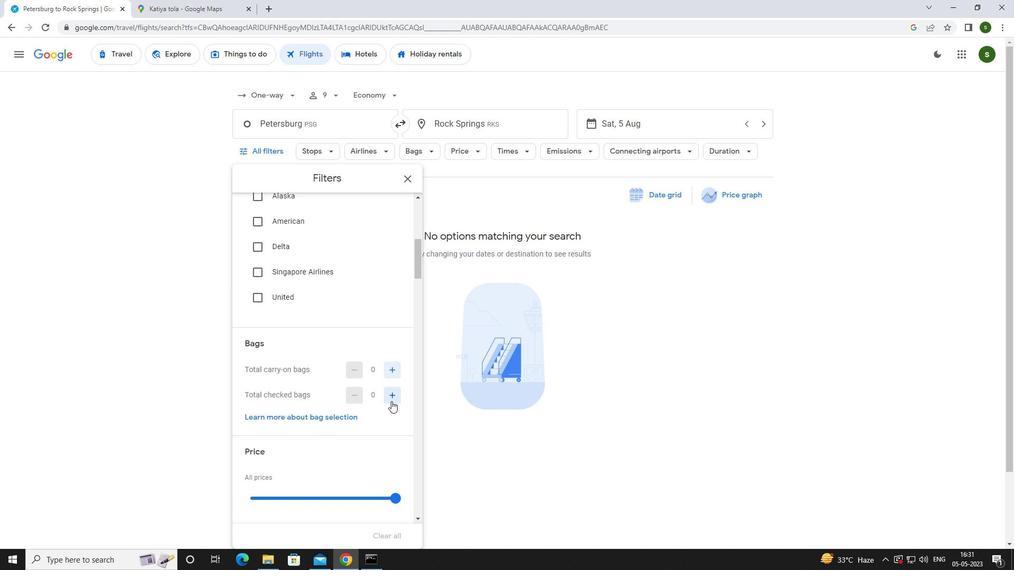 
Action: Mouse pressed left at (391, 395)
Screenshot: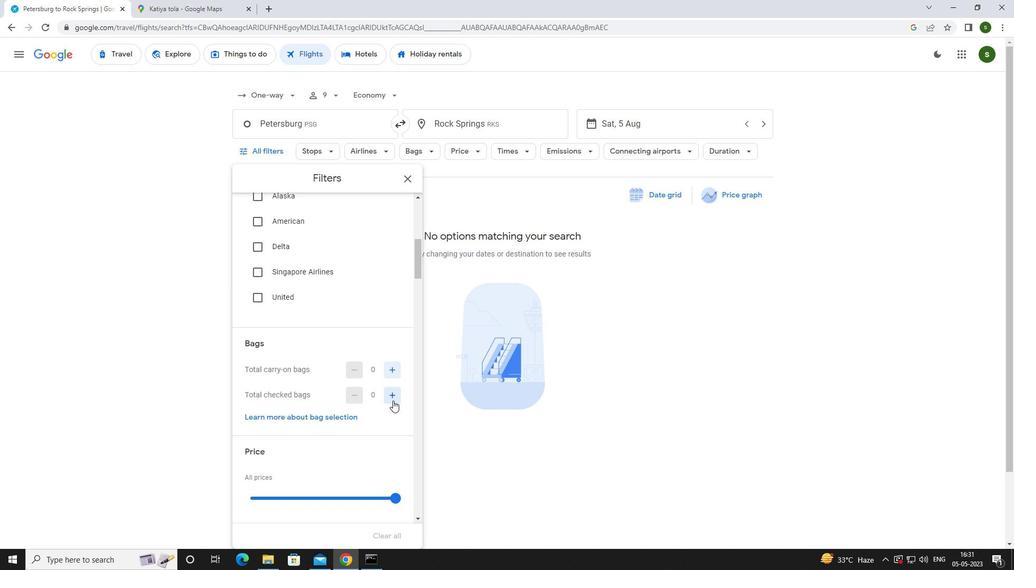 
Action: Mouse pressed left at (391, 395)
Screenshot: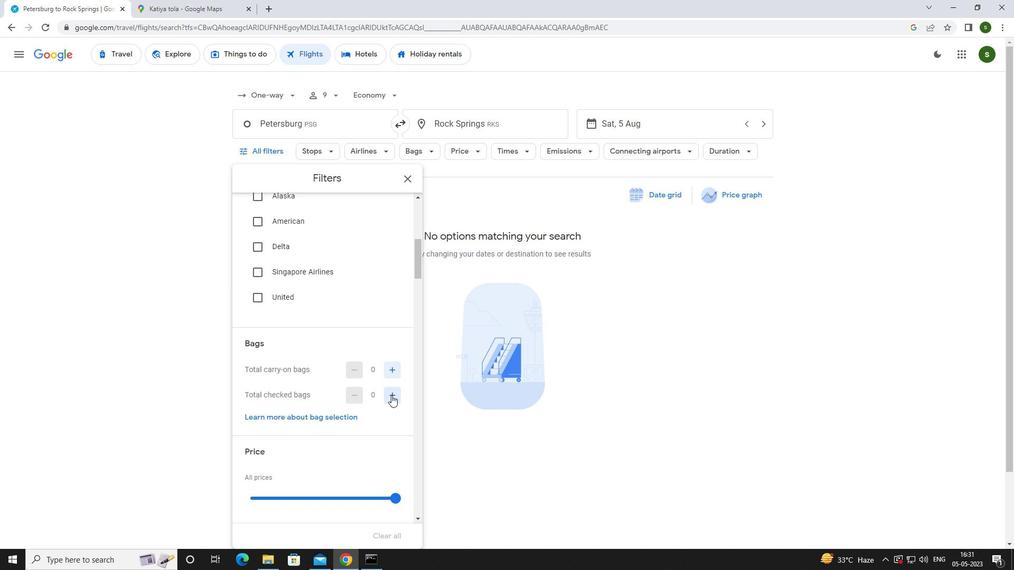
Action: Mouse pressed left at (391, 395)
Screenshot: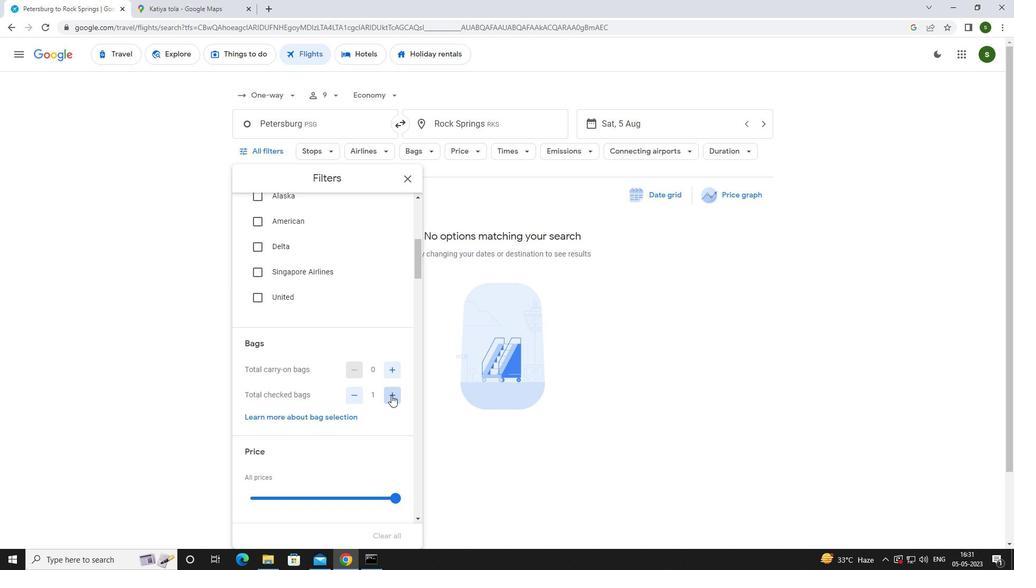 
Action: Mouse pressed left at (391, 395)
Screenshot: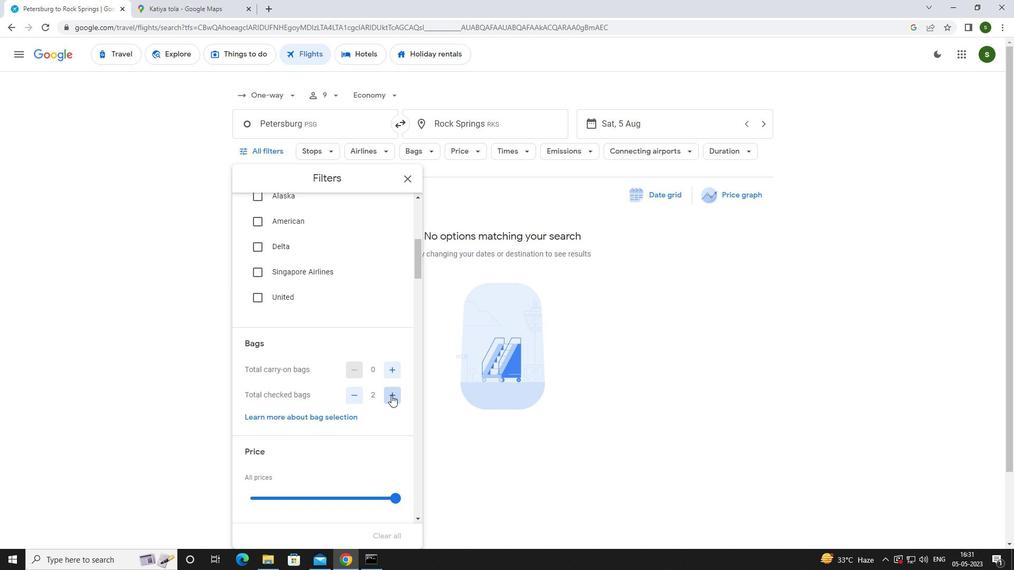 
Action: Mouse pressed left at (391, 395)
Screenshot: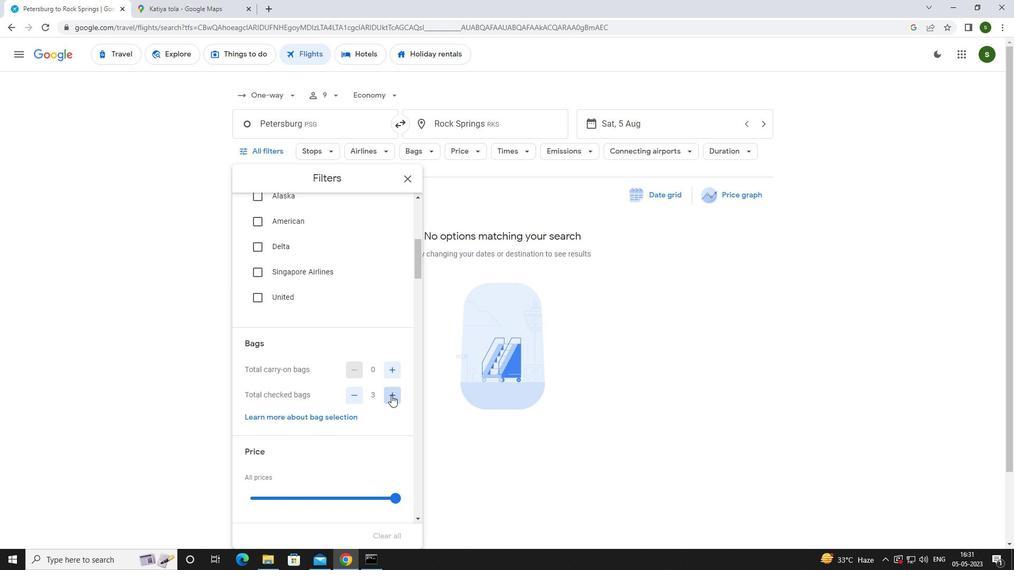 
Action: Mouse pressed left at (391, 395)
Screenshot: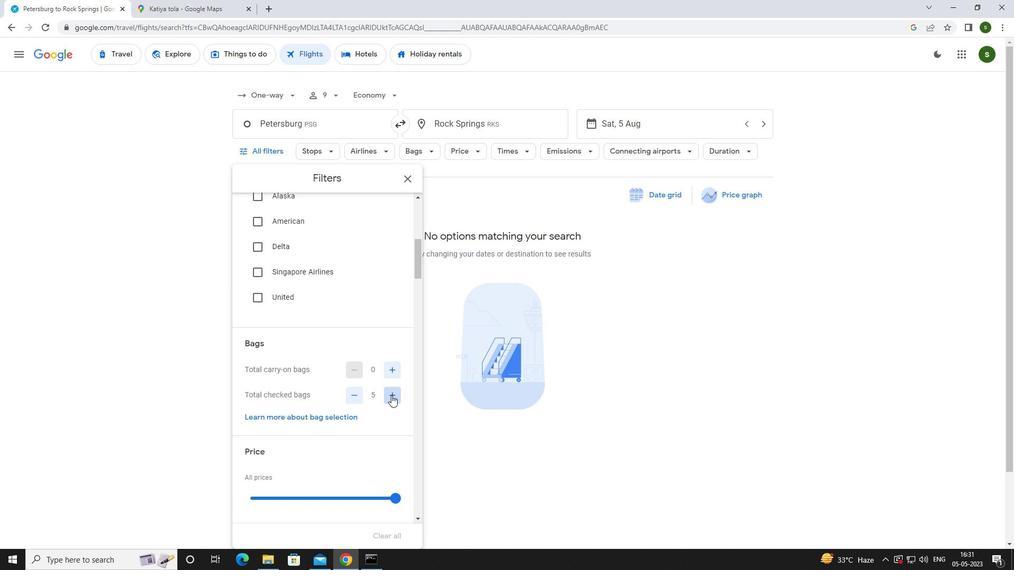 
Action: Mouse scrolled (391, 395) with delta (0, 0)
Screenshot: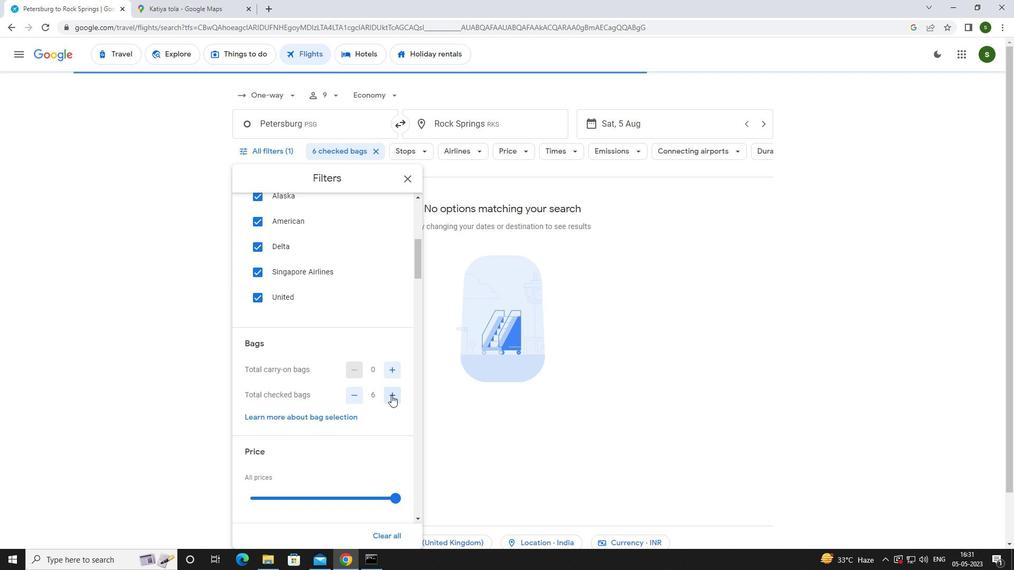 
Action: Mouse scrolled (391, 395) with delta (0, 0)
Screenshot: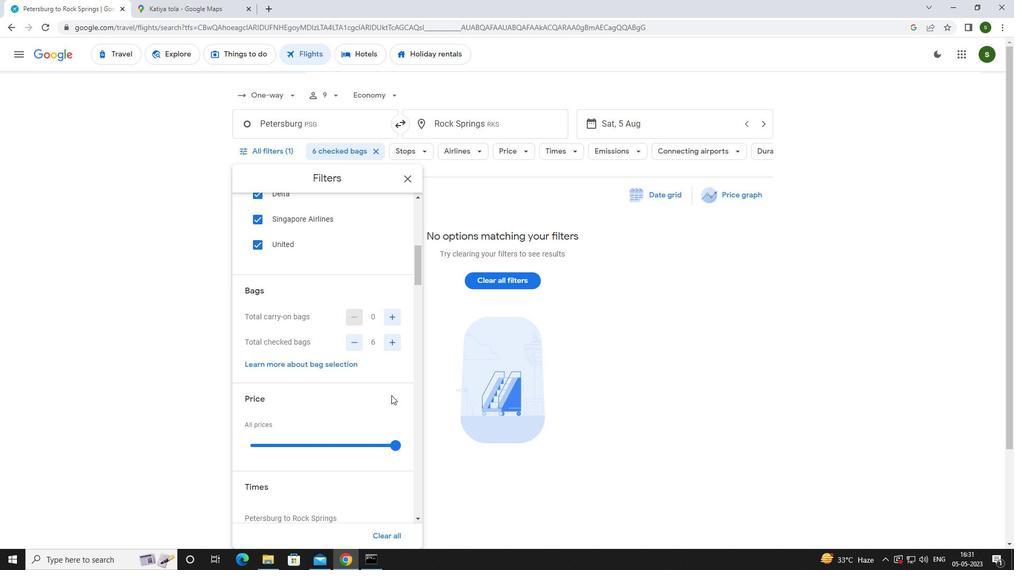 
Action: Mouse scrolled (391, 395) with delta (0, 0)
Screenshot: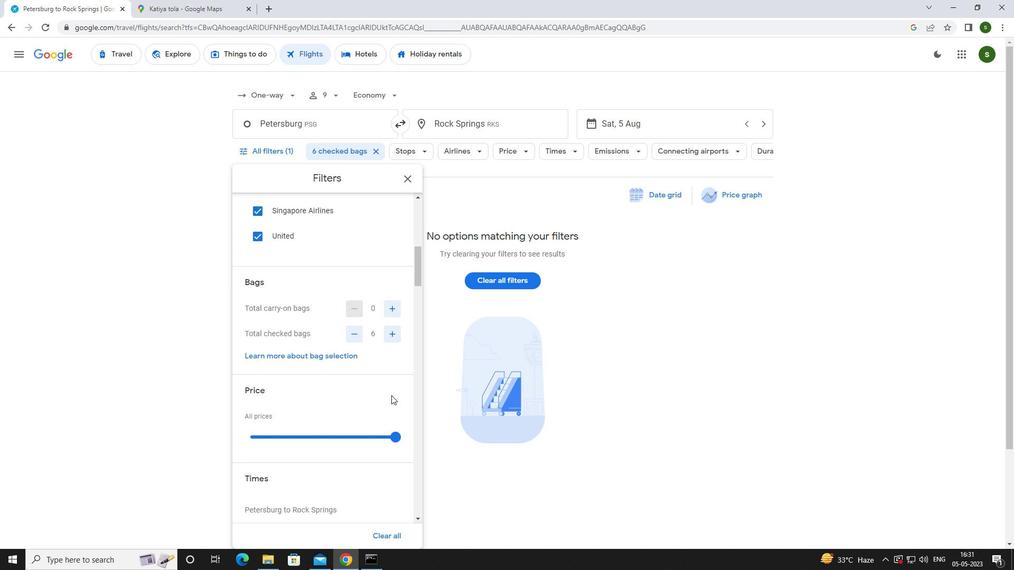
Action: Mouse moved to (395, 340)
Screenshot: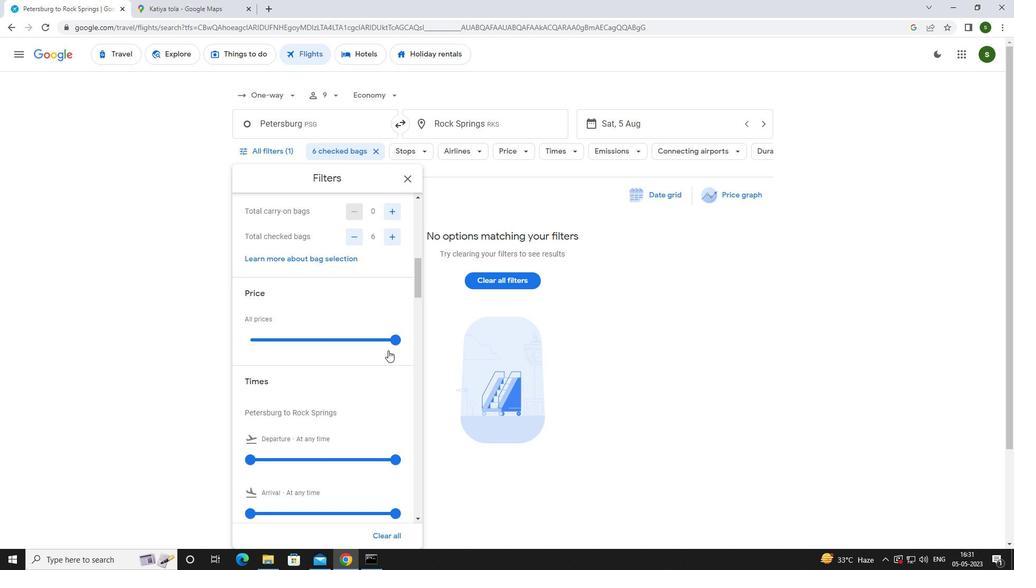 
Action: Mouse pressed left at (395, 340)
Screenshot: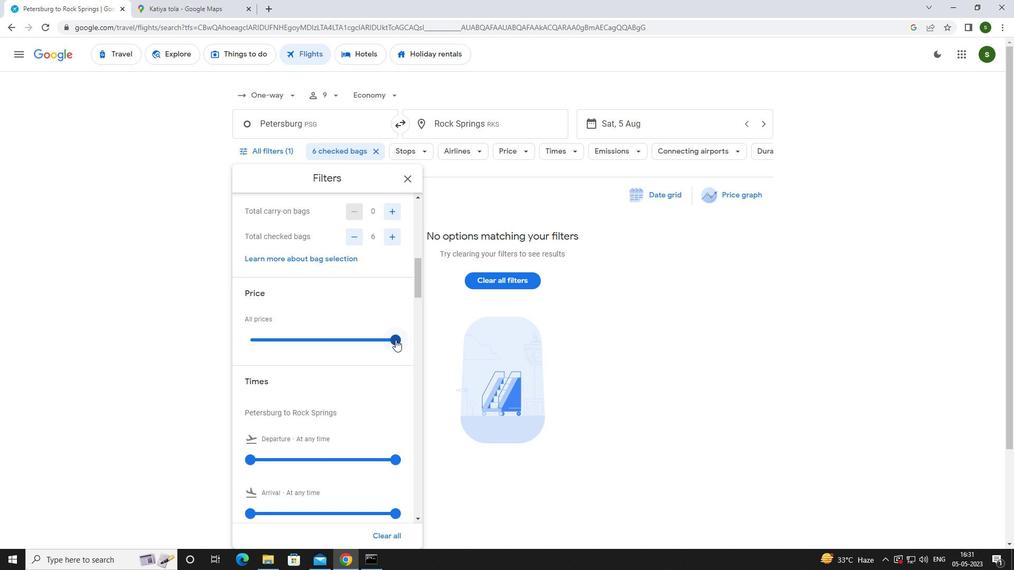 
Action: Mouse moved to (393, 339)
Screenshot: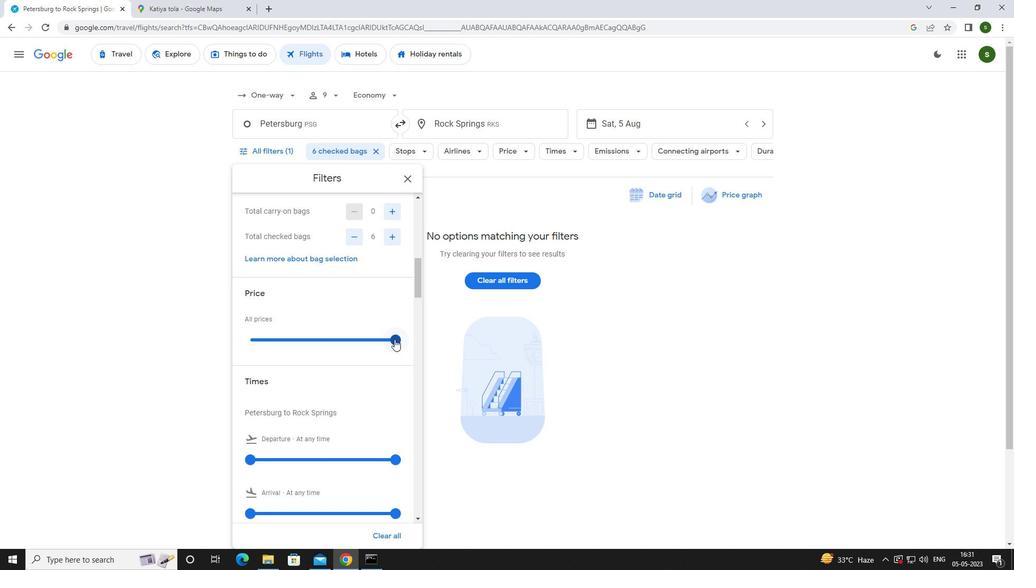 
Action: Mouse scrolled (393, 339) with delta (0, 0)
Screenshot: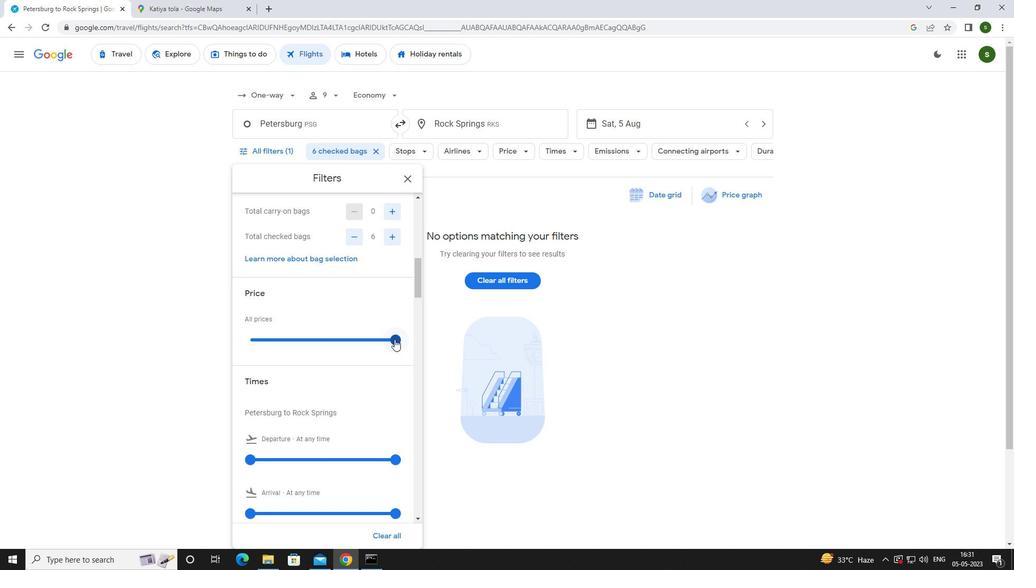 
Action: Mouse moved to (252, 406)
Screenshot: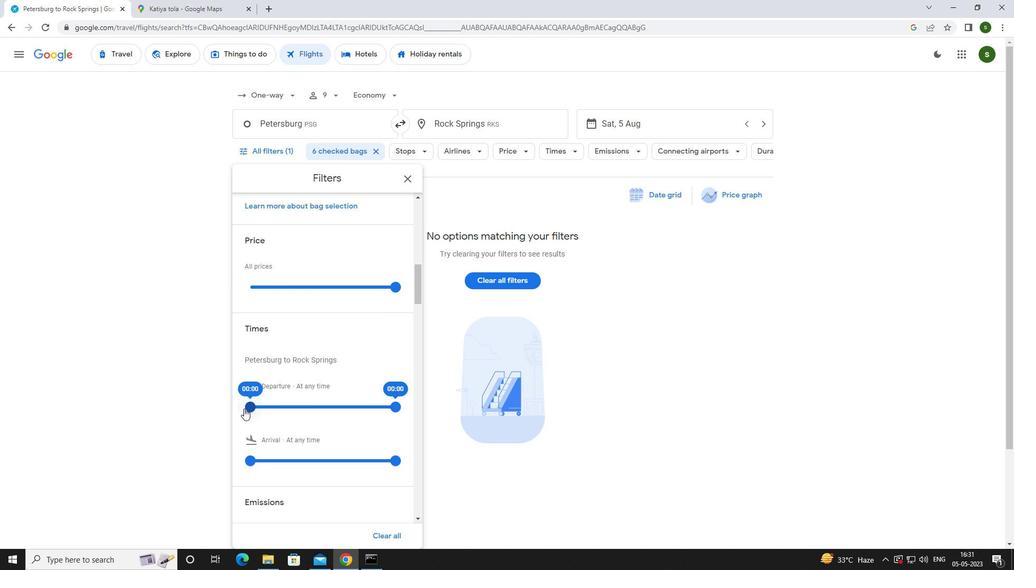 
Action: Mouse pressed left at (252, 406)
Screenshot: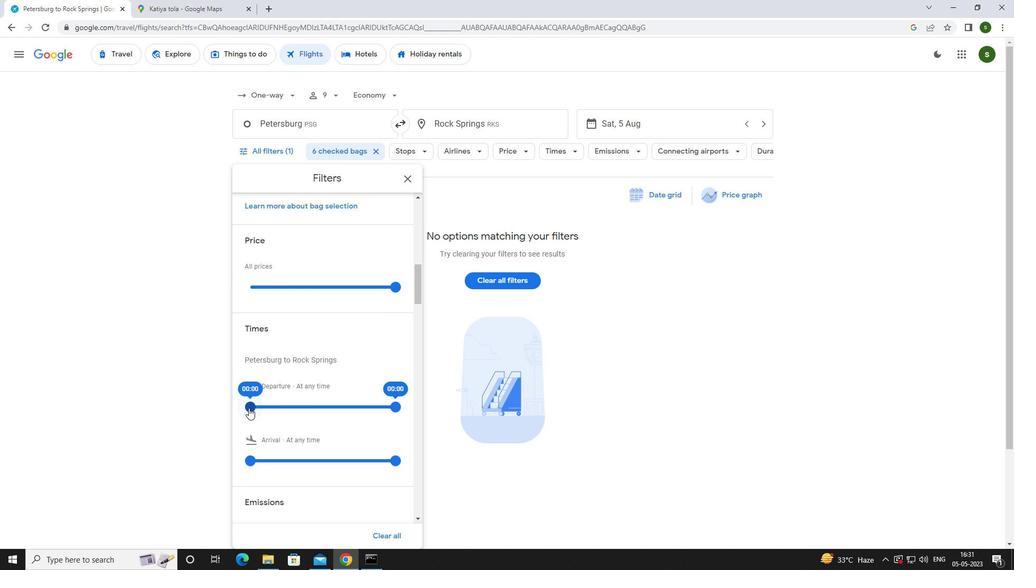
Action: Mouse moved to (438, 440)
Screenshot: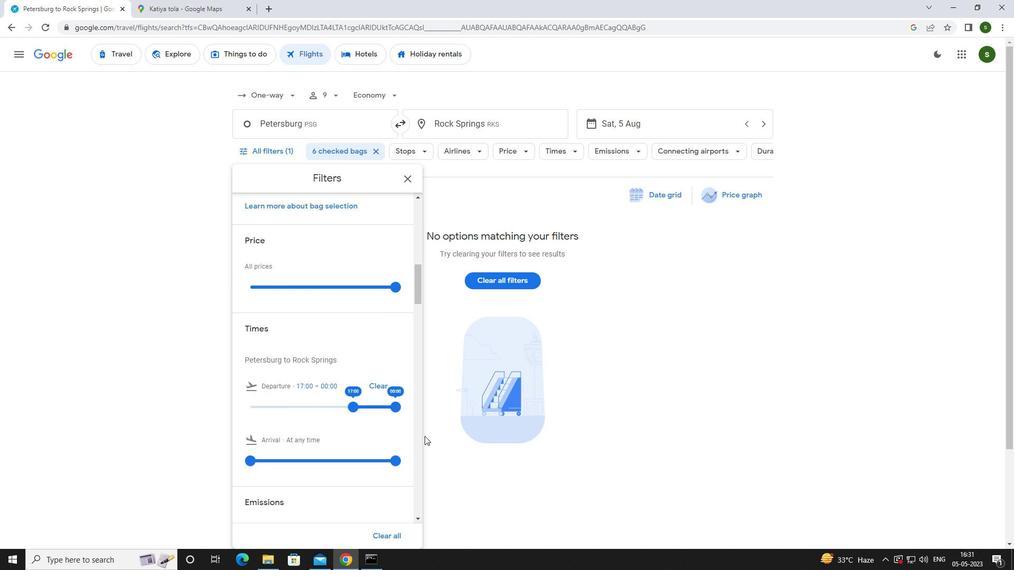 
Action: Mouse pressed left at (438, 440)
Screenshot: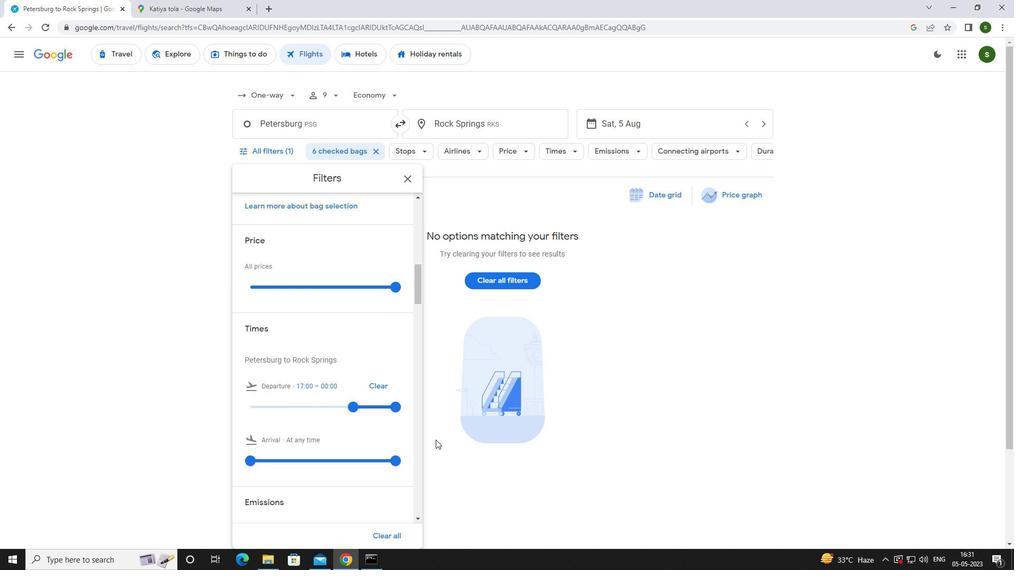 
Action: Mouse moved to (441, 439)
Screenshot: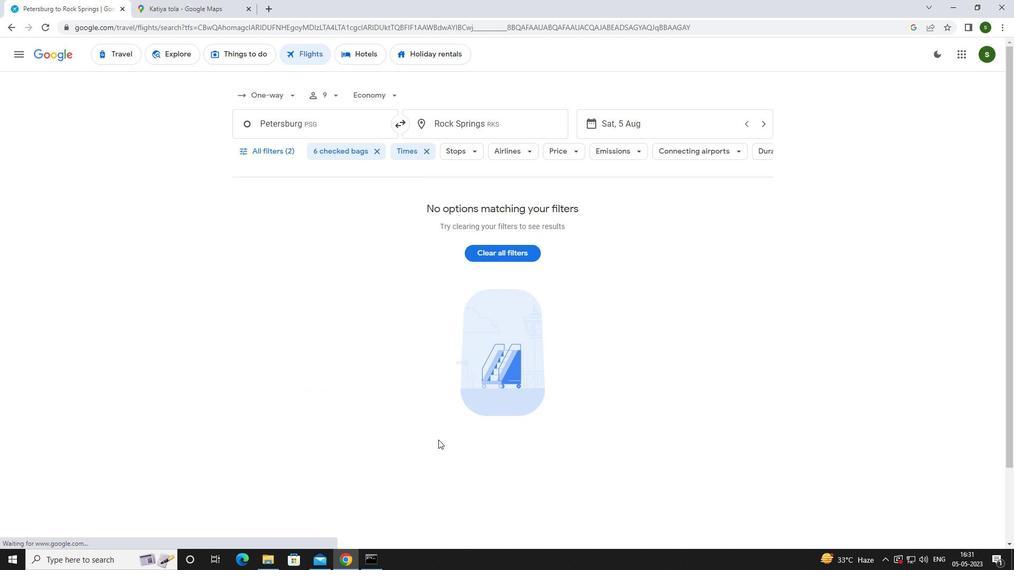 
